 Task: Look for space in Timbaúba, Brazil from 1st July, 2023 to 8th July, 2023 for 2 adults, 1 child in price range Rs.15000 to Rs.20000. Place can be entire place with 1  bedroom having 1 bed and 1 bathroom. Property type can be house, flat, guest house, hotel. Amenities needed are: washing machine. Booking option can be shelf check-in. Required host language is Spanish.
Action: Mouse moved to (527, 75)
Screenshot: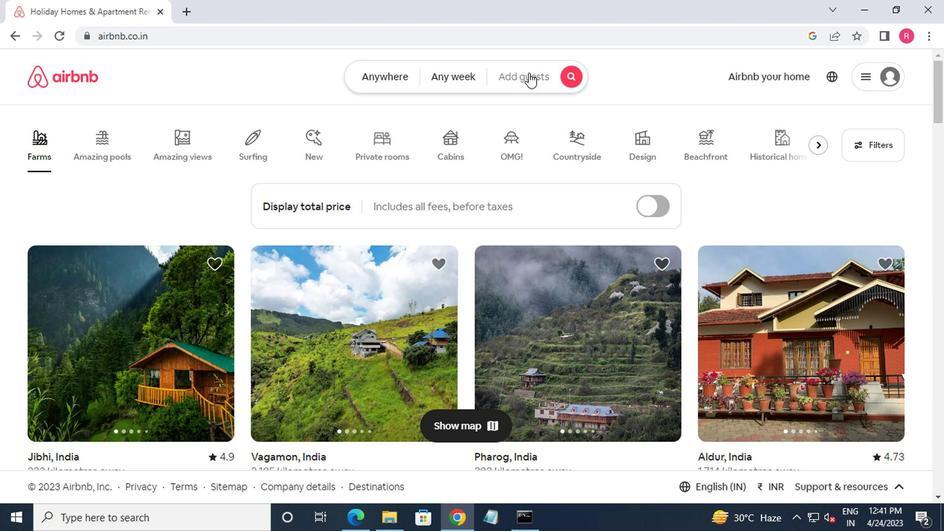 
Action: Mouse pressed left at (527, 75)
Screenshot: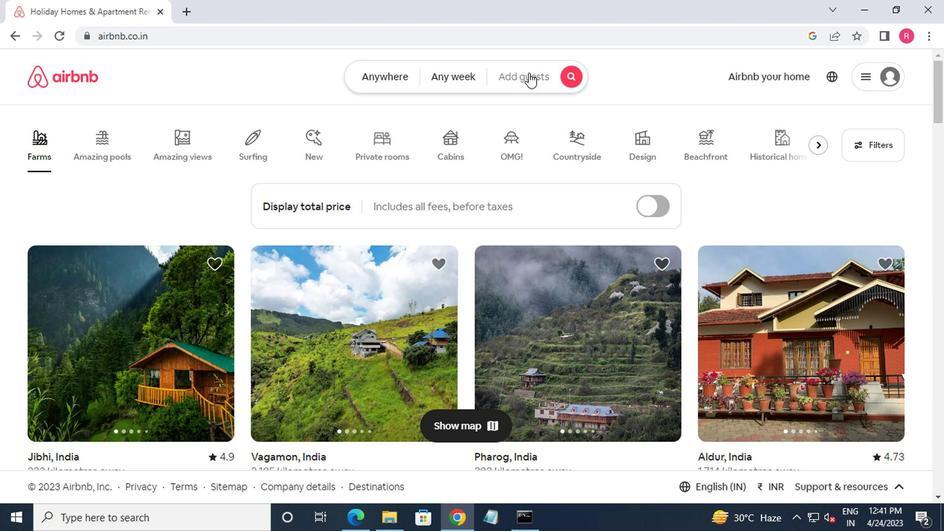 
Action: Mouse moved to (260, 135)
Screenshot: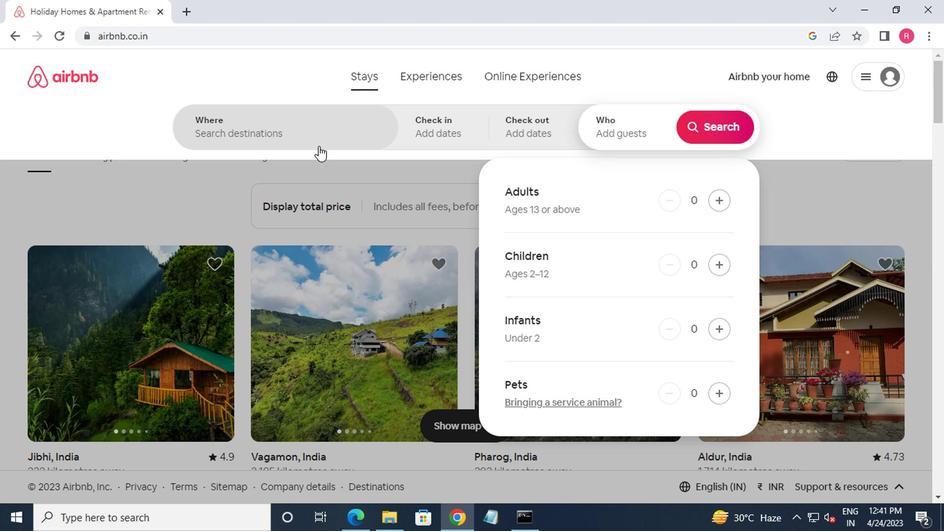 
Action: Mouse pressed left at (260, 135)
Screenshot: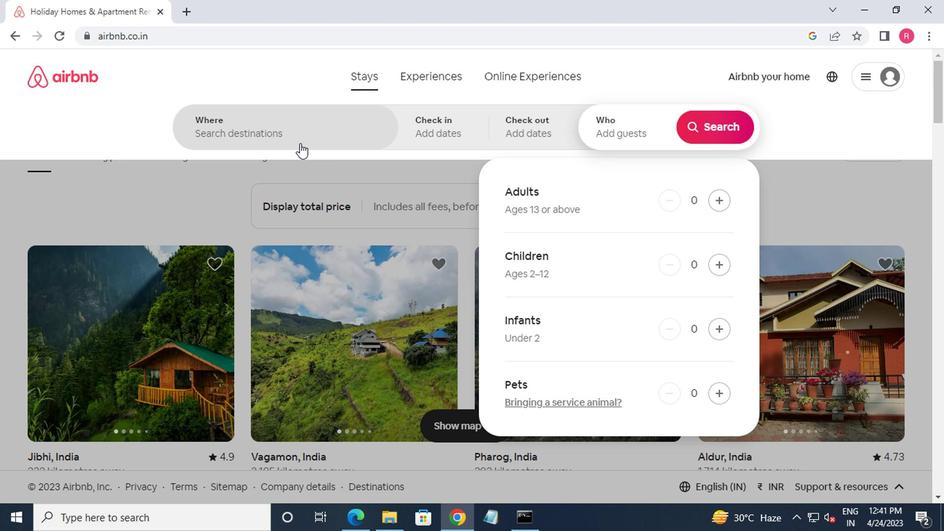 
Action: Mouse moved to (311, 252)
Screenshot: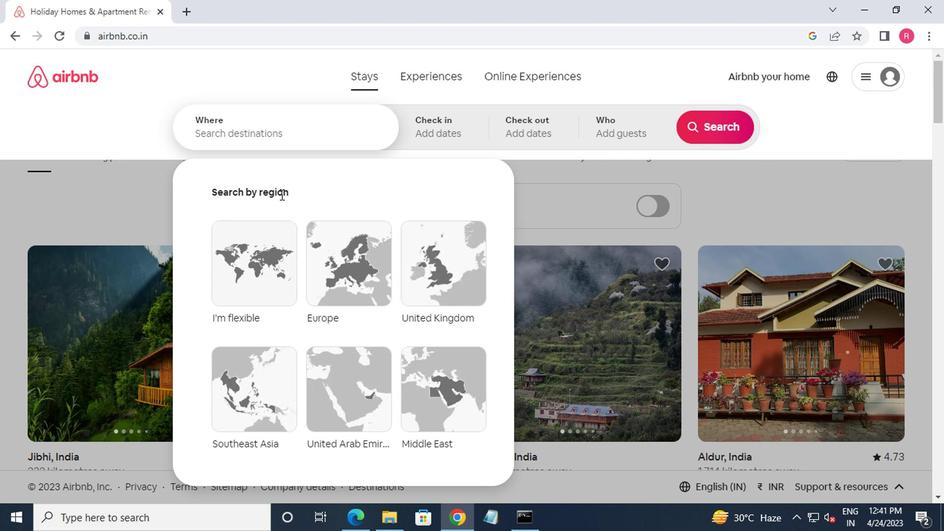 
Action: Key pressed timbaub
Screenshot: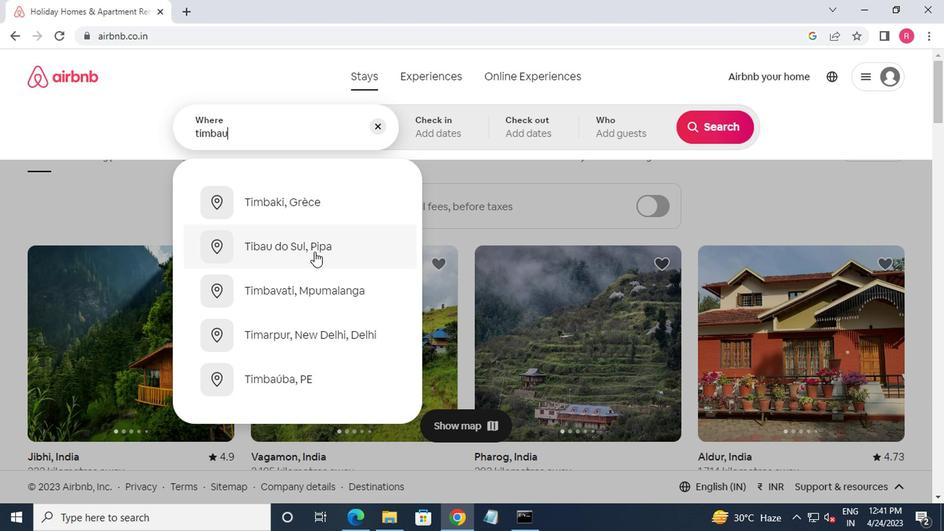 
Action: Mouse moved to (258, 208)
Screenshot: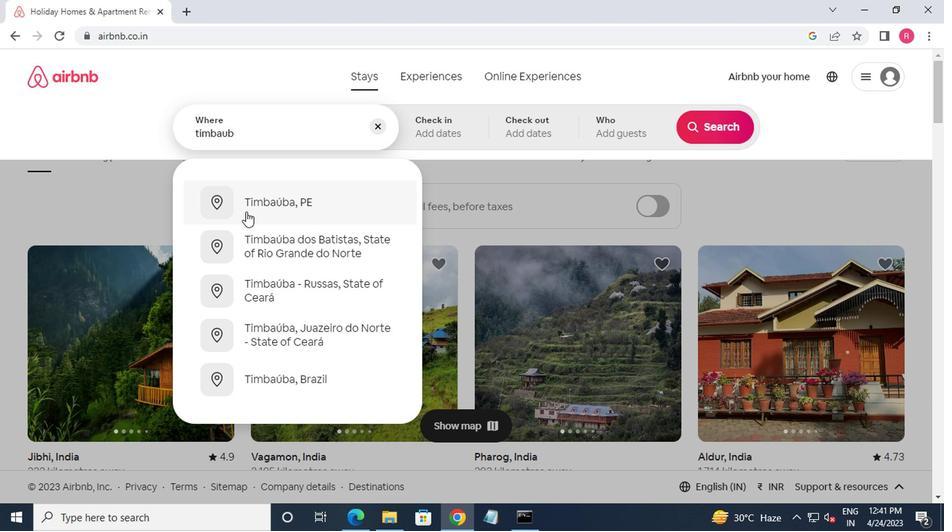 
Action: Mouse pressed left at (258, 208)
Screenshot: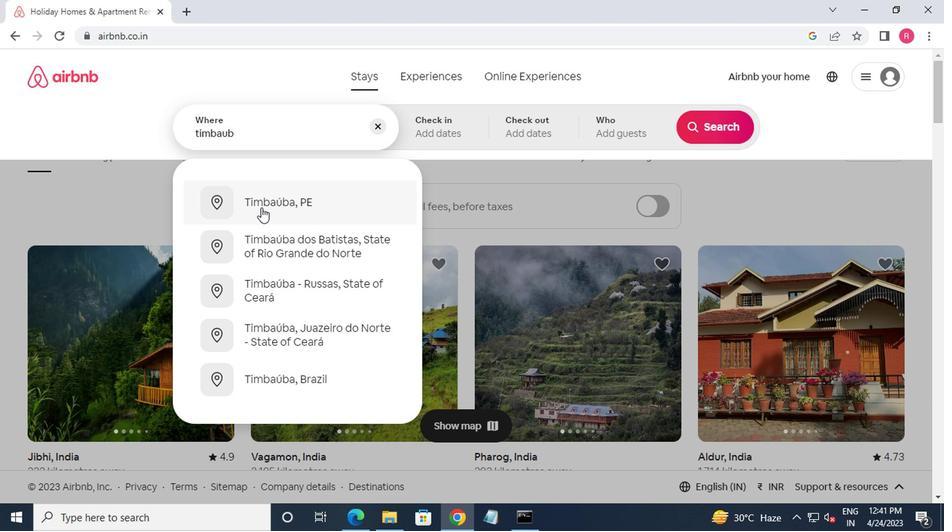 
Action: Mouse moved to (703, 231)
Screenshot: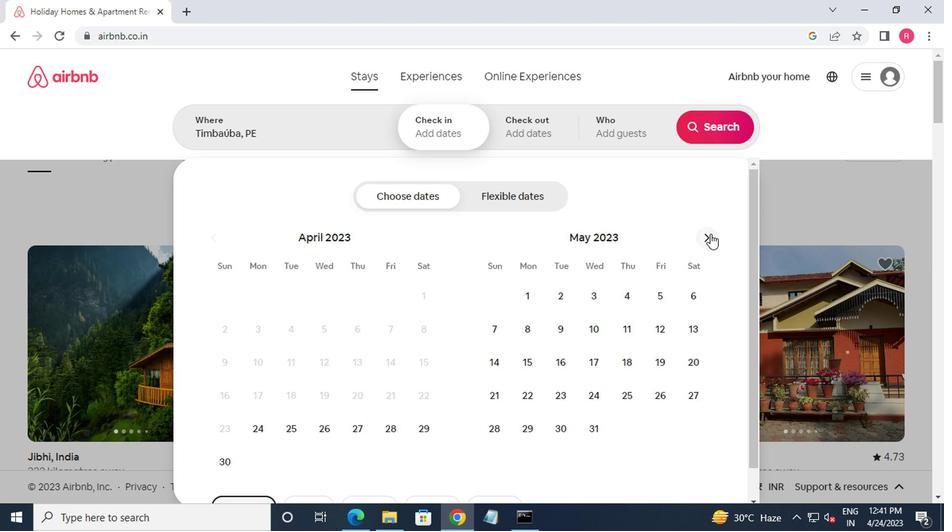 
Action: Mouse pressed left at (703, 231)
Screenshot: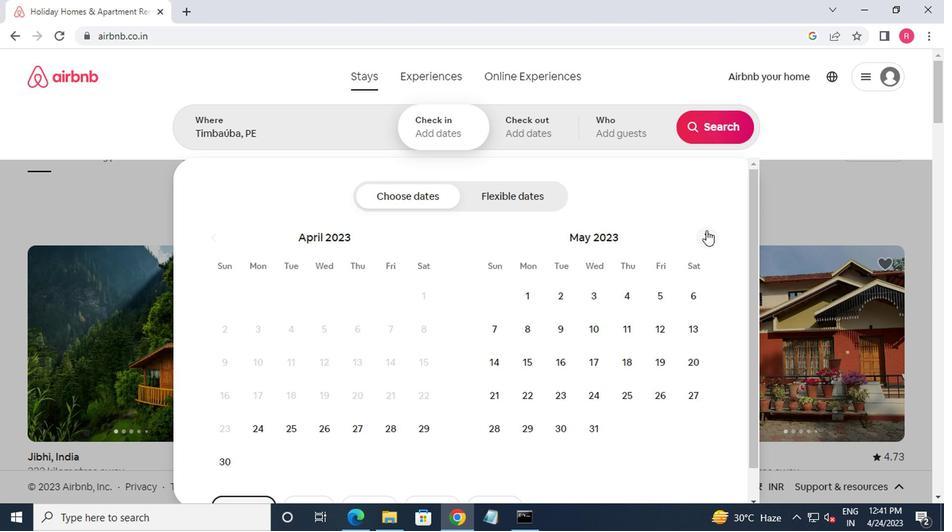 
Action: Mouse moved to (702, 231)
Screenshot: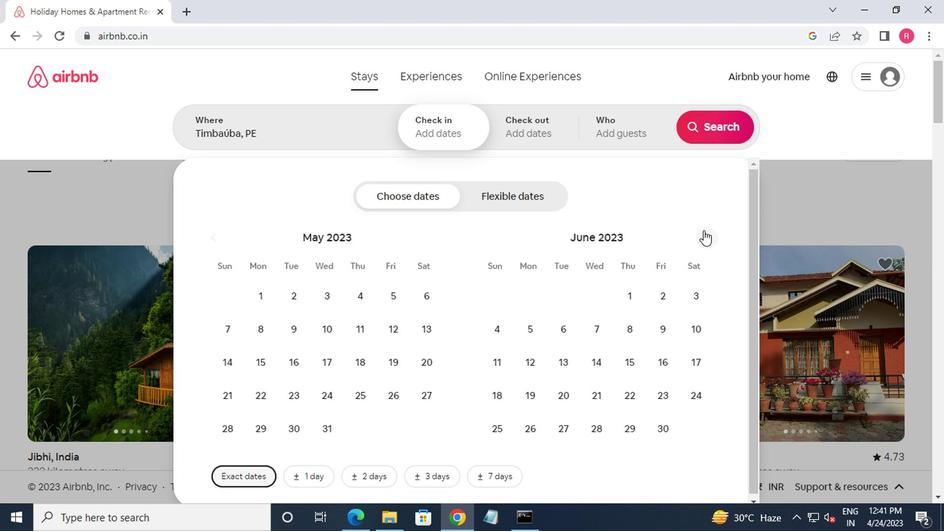 
Action: Mouse pressed left at (702, 231)
Screenshot: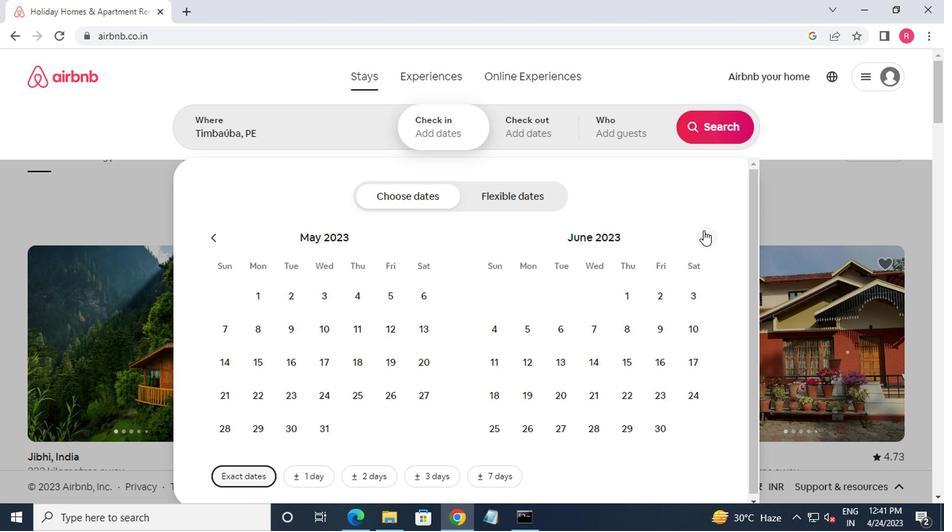 
Action: Mouse moved to (682, 299)
Screenshot: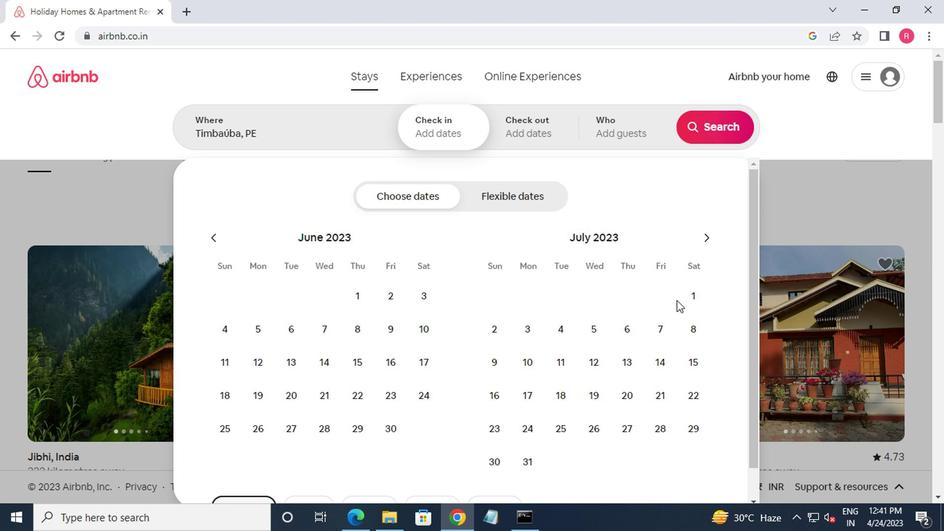 
Action: Mouse pressed left at (682, 299)
Screenshot: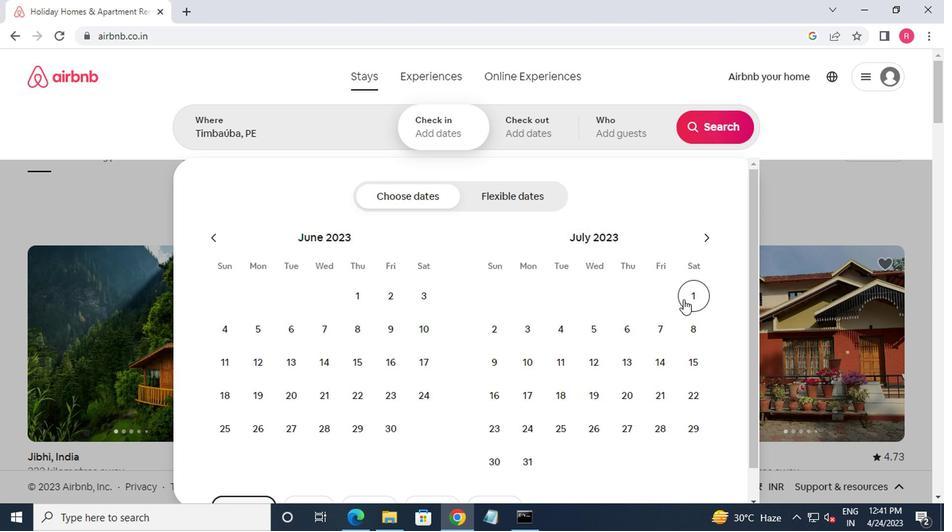 
Action: Mouse moved to (697, 329)
Screenshot: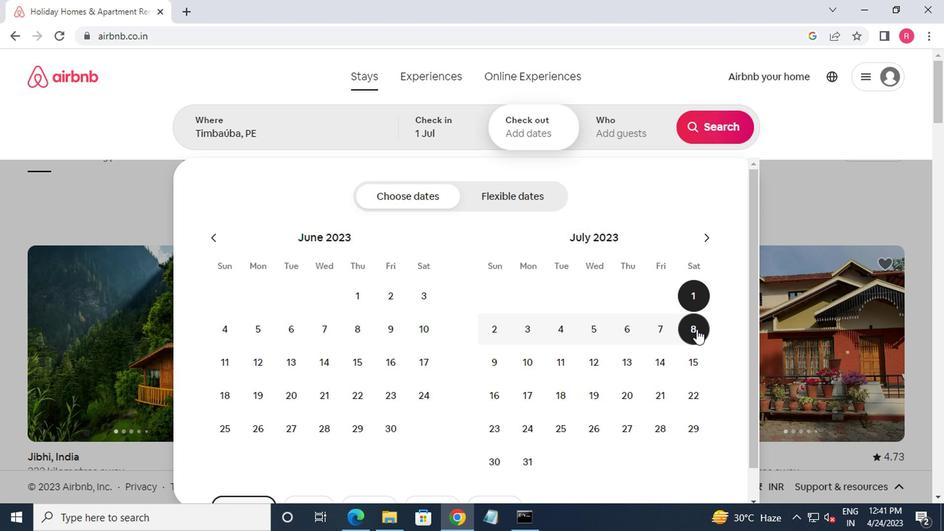 
Action: Mouse pressed left at (697, 329)
Screenshot: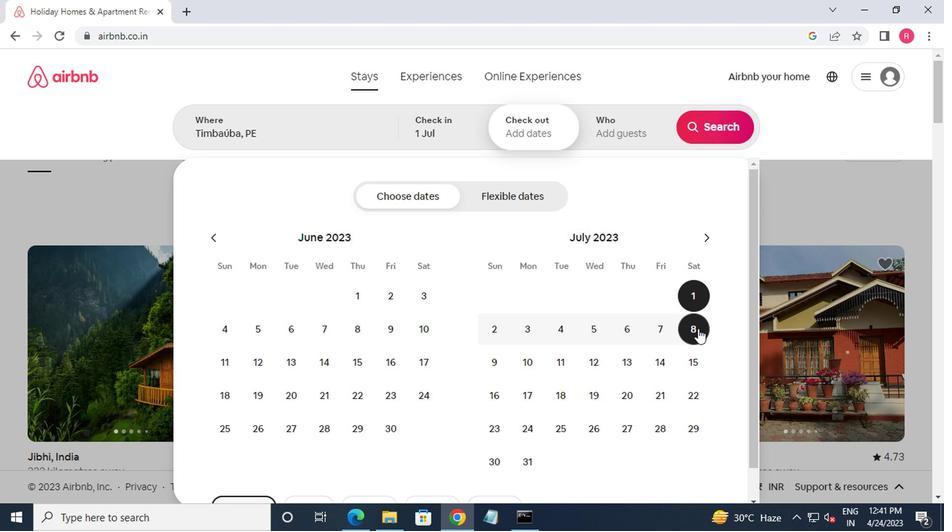 
Action: Mouse moved to (594, 129)
Screenshot: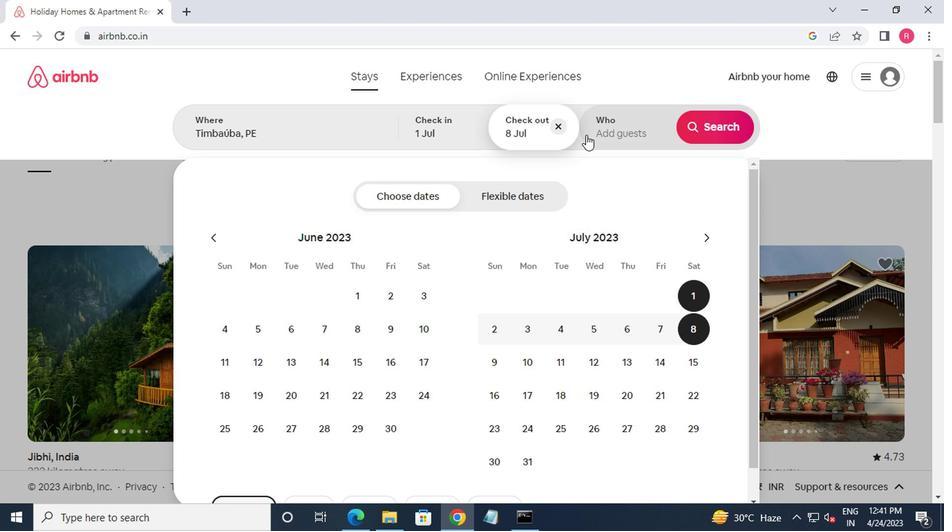 
Action: Mouse pressed left at (594, 129)
Screenshot: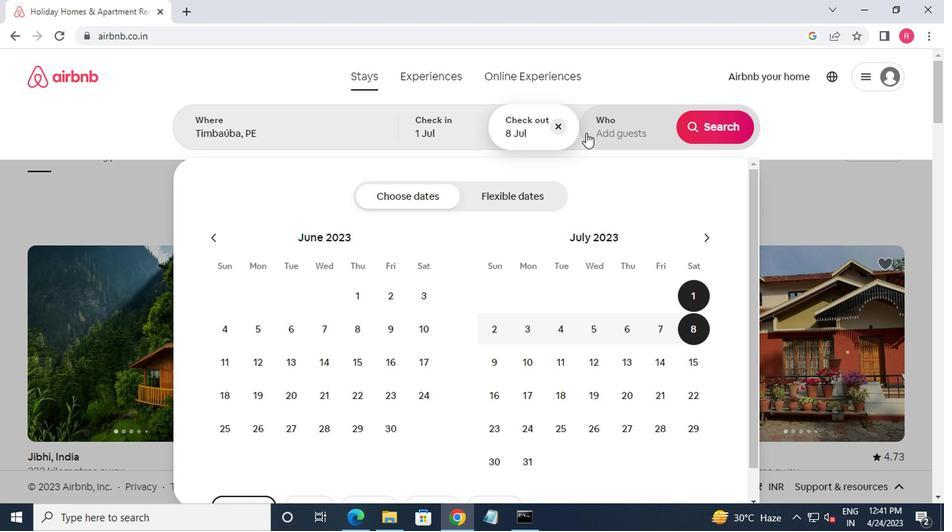
Action: Mouse moved to (709, 201)
Screenshot: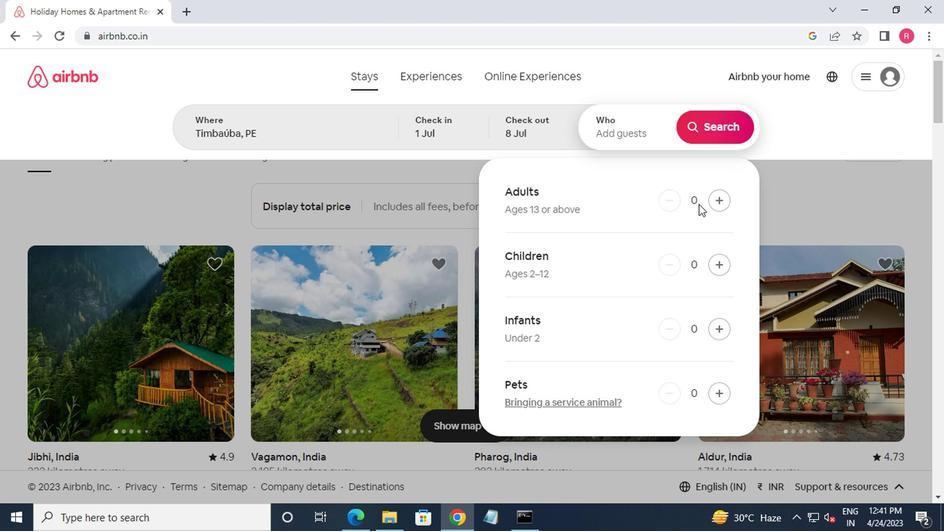 
Action: Mouse pressed left at (709, 201)
Screenshot: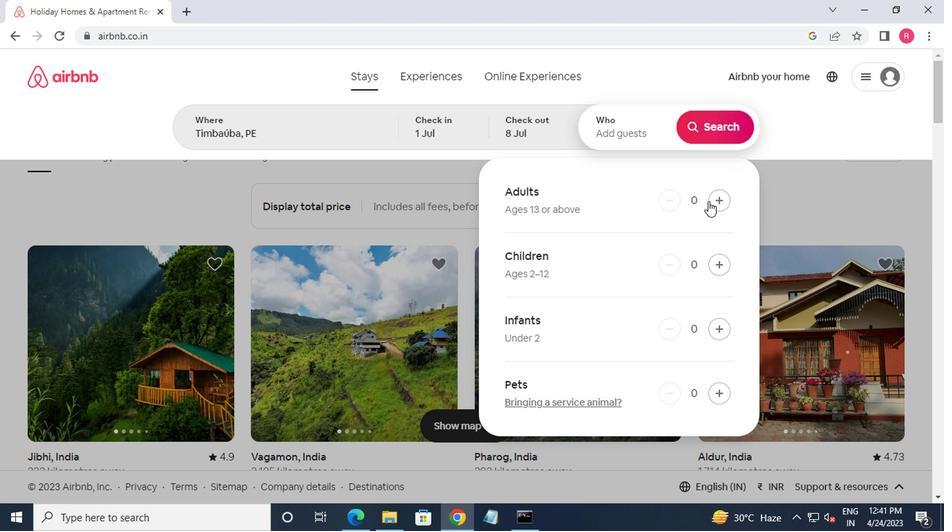 
Action: Mouse moved to (710, 200)
Screenshot: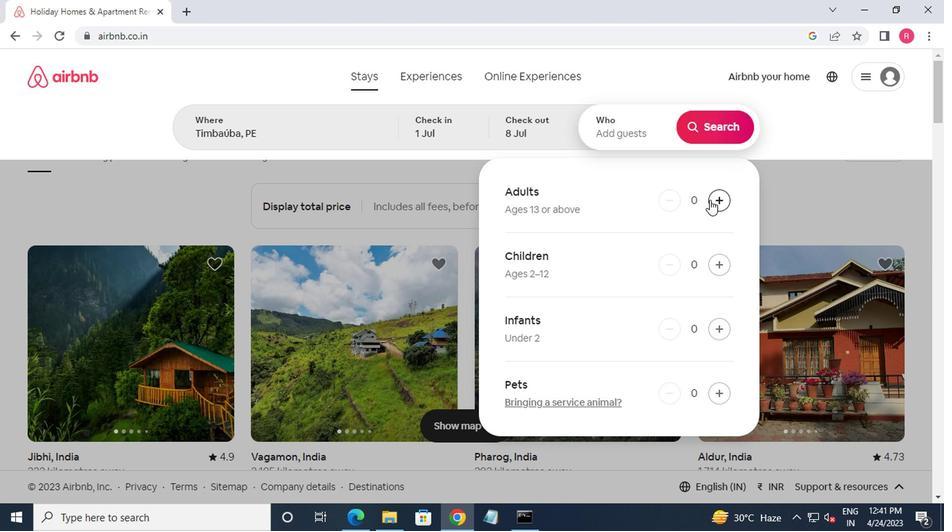 
Action: Mouse pressed left at (710, 200)
Screenshot: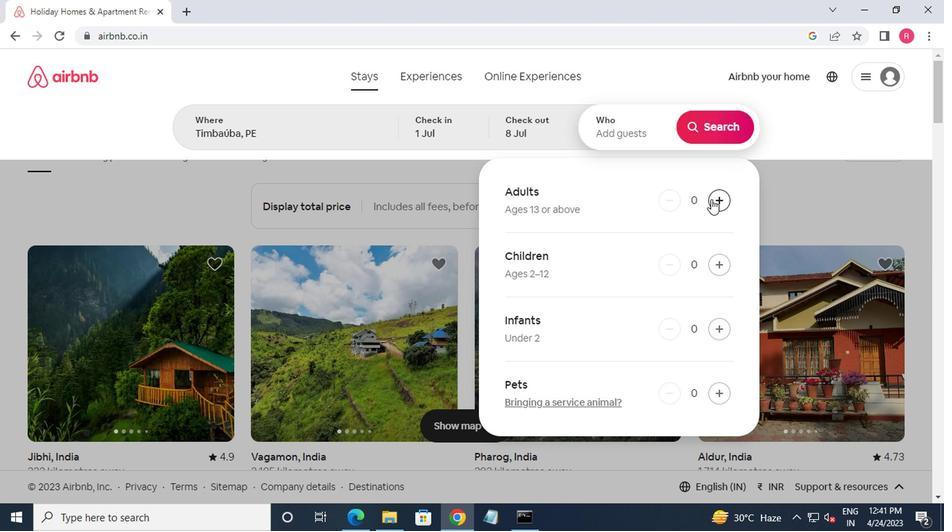 
Action: Mouse moved to (721, 256)
Screenshot: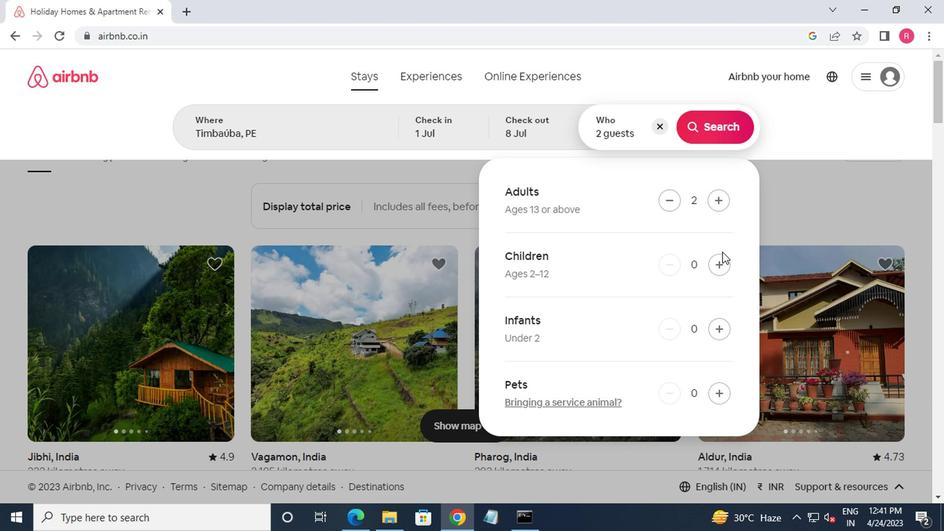 
Action: Mouse pressed left at (721, 256)
Screenshot: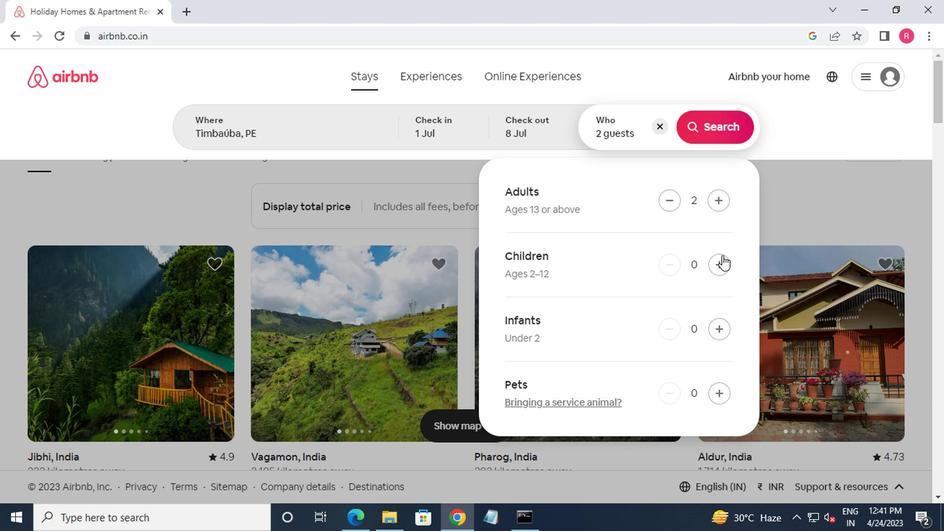 
Action: Mouse moved to (704, 122)
Screenshot: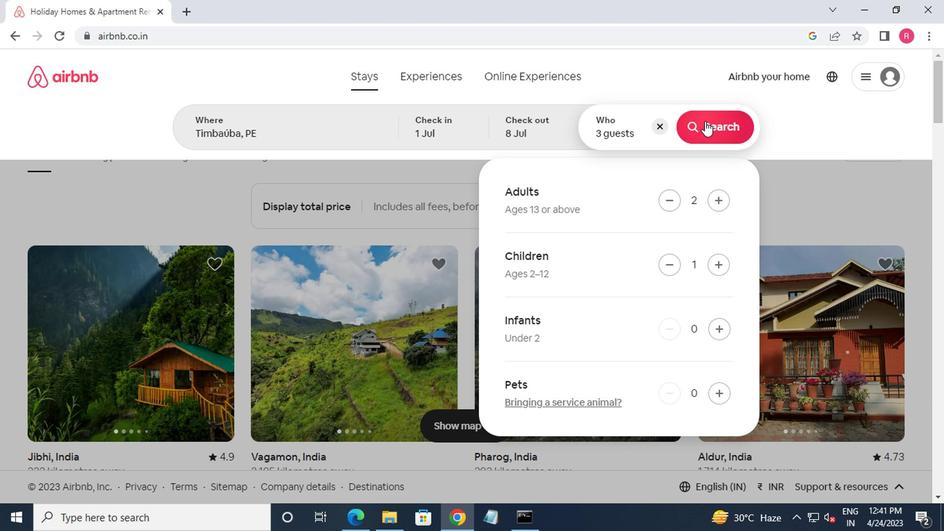 
Action: Mouse pressed left at (704, 122)
Screenshot: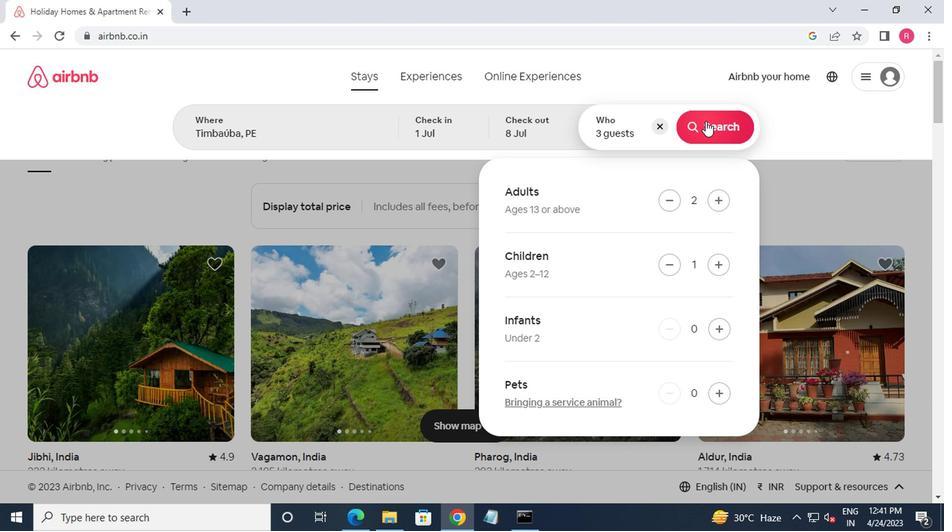
Action: Mouse moved to (871, 137)
Screenshot: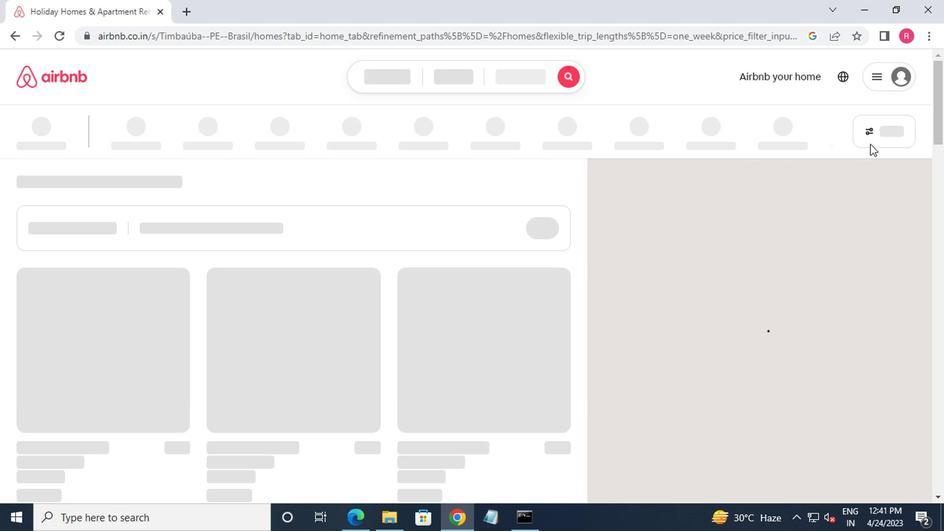 
Action: Mouse pressed left at (871, 137)
Screenshot: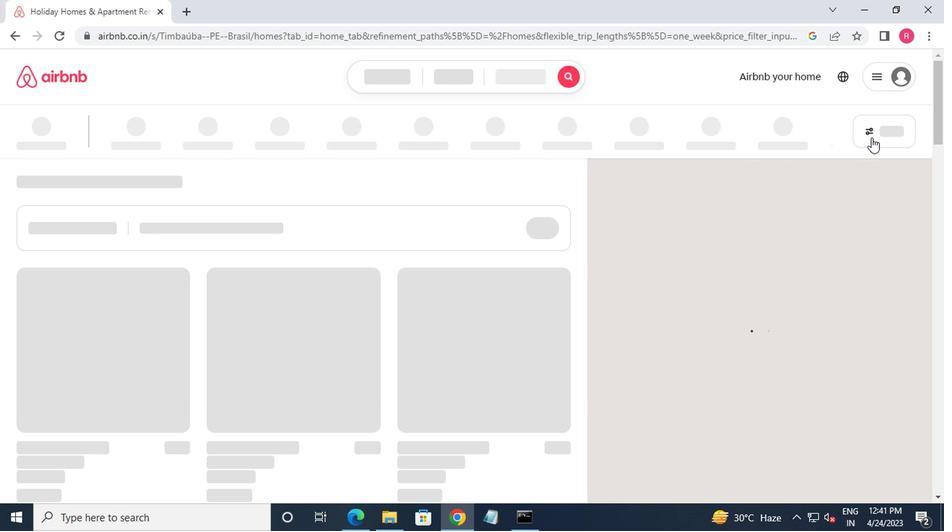 
Action: Mouse moved to (310, 308)
Screenshot: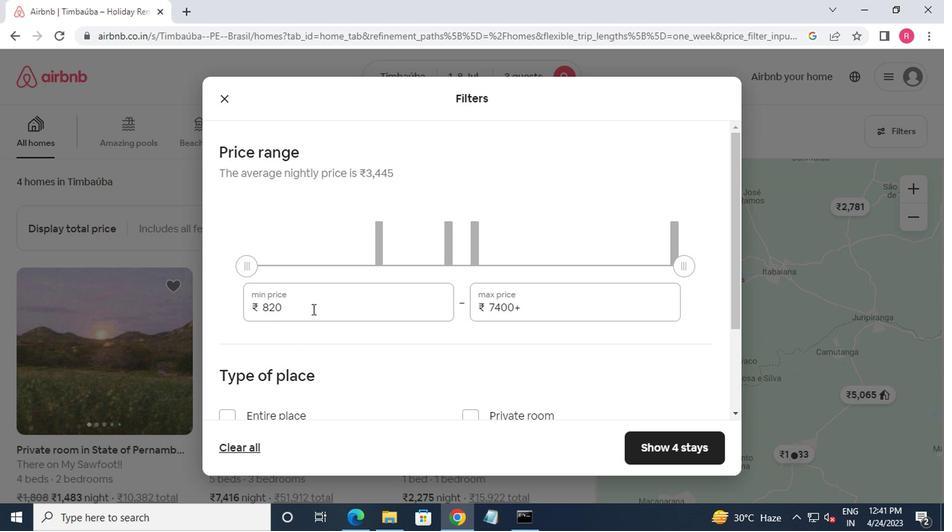 
Action: Mouse pressed left at (310, 308)
Screenshot: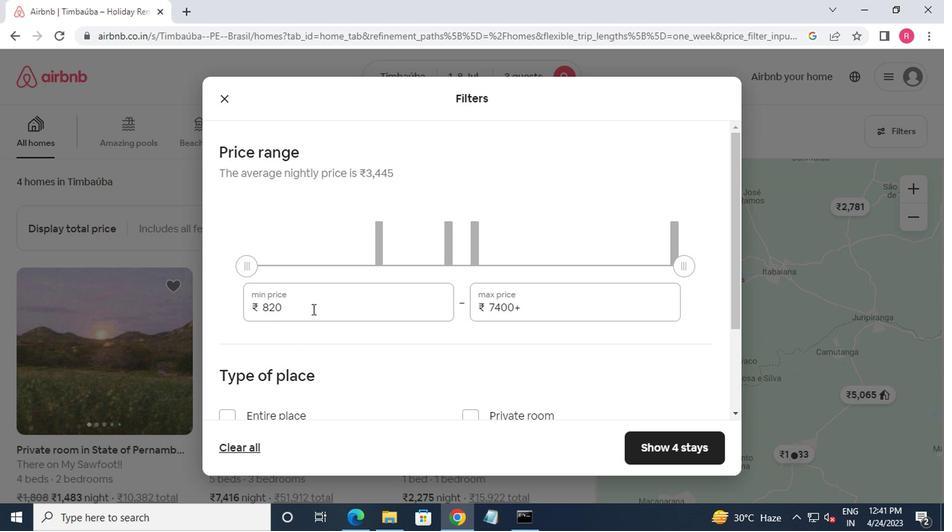 
Action: Mouse moved to (339, 339)
Screenshot: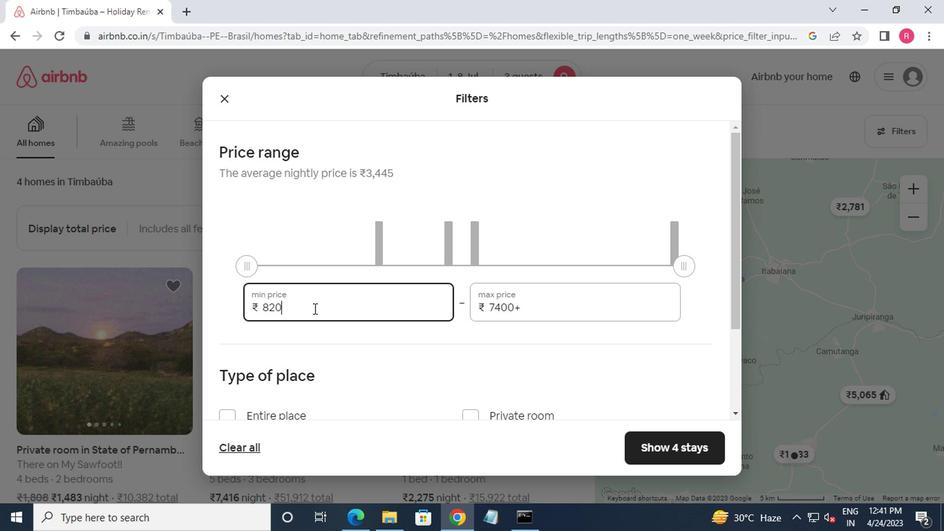 
Action: Key pressed <Key.backspace><Key.backspace><Key.backspace><Key.backspace>15000<Key.tab>2000<Key.backspace><Key.backspace><Key.backspace><Key.backspace><Key.backspace><Key.backspace>20000
Screenshot: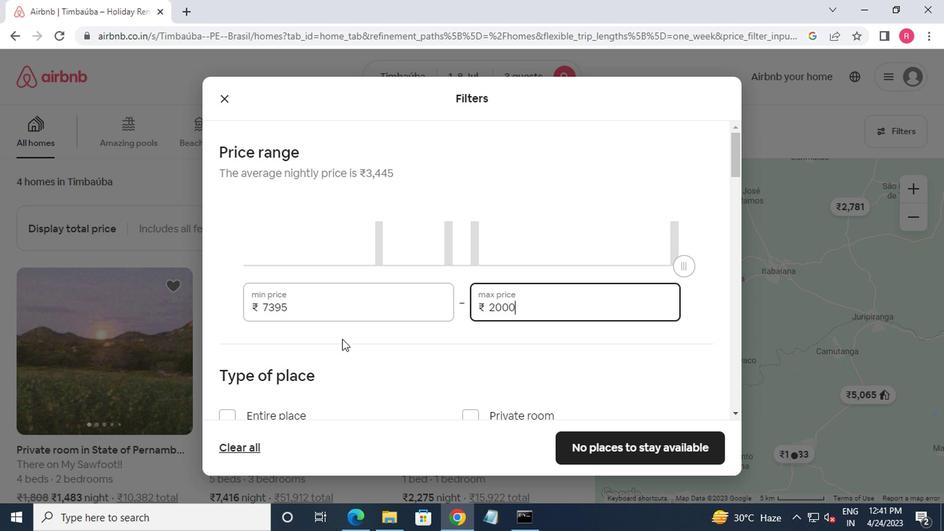 
Action: Mouse moved to (314, 306)
Screenshot: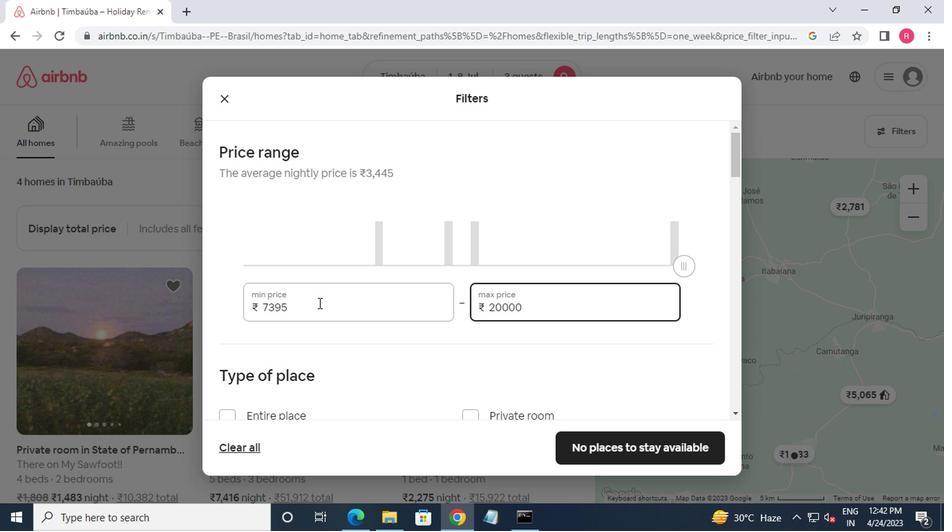 
Action: Mouse pressed left at (314, 306)
Screenshot: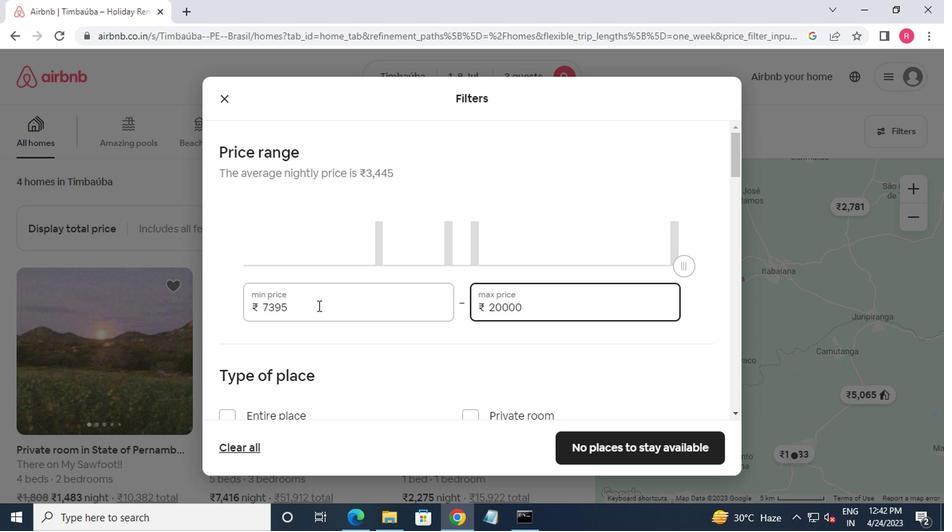 
Action: Key pressed <Key.backspace><Key.backspace><Key.backspace><Key.backspace>15000
Screenshot: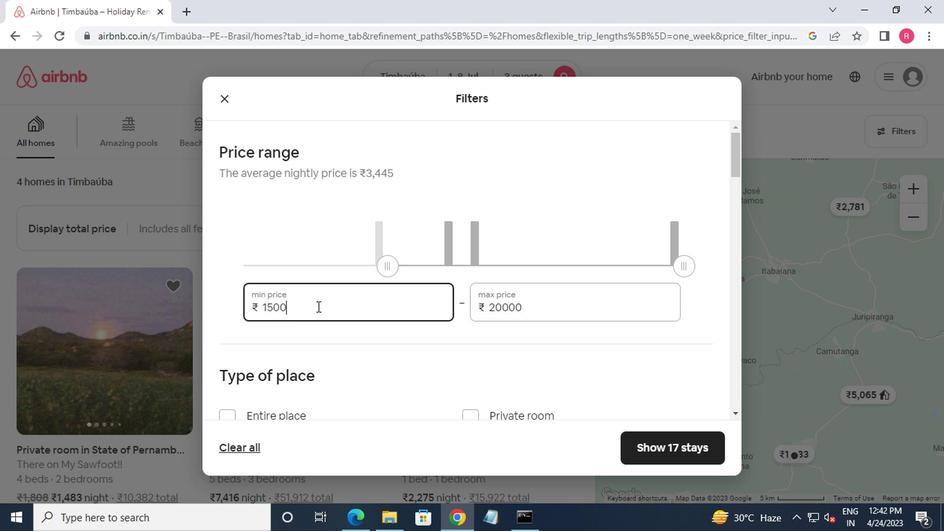 
Action: Mouse moved to (348, 372)
Screenshot: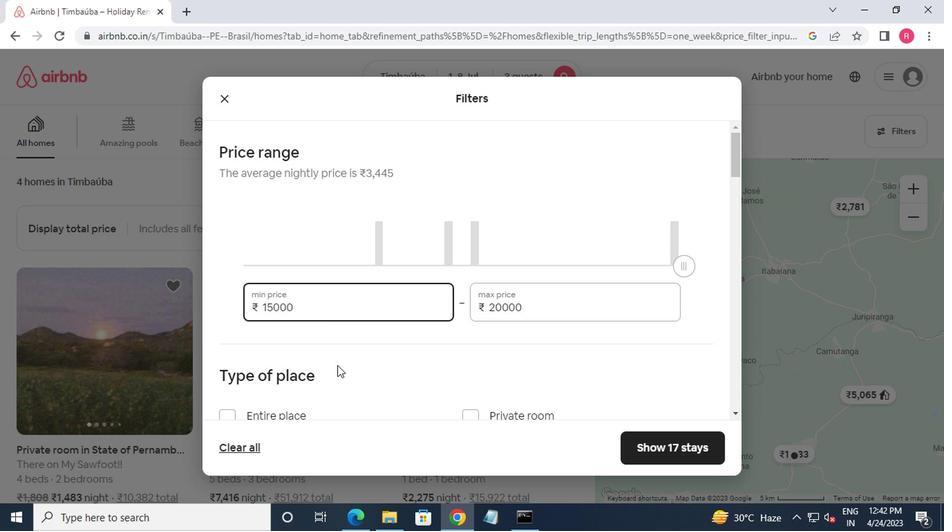 
Action: Mouse scrolled (348, 372) with delta (0, 0)
Screenshot: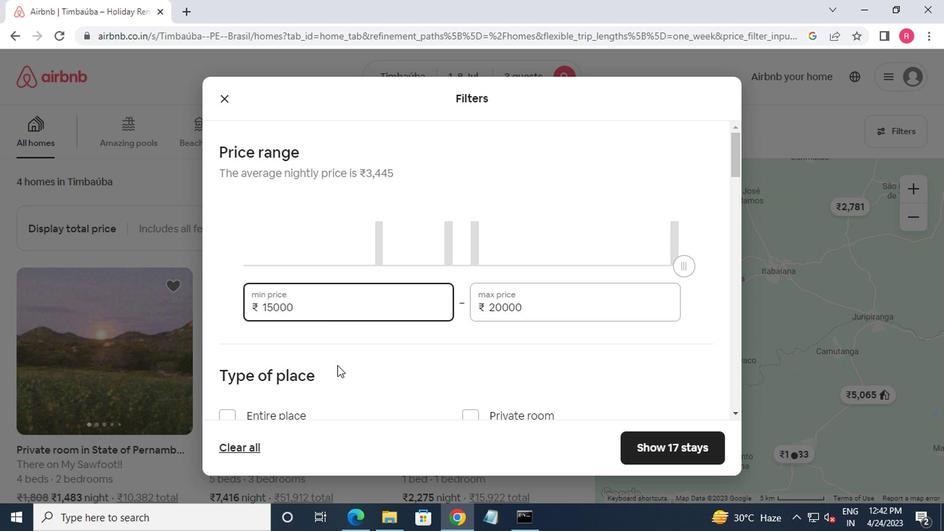 
Action: Mouse moved to (229, 355)
Screenshot: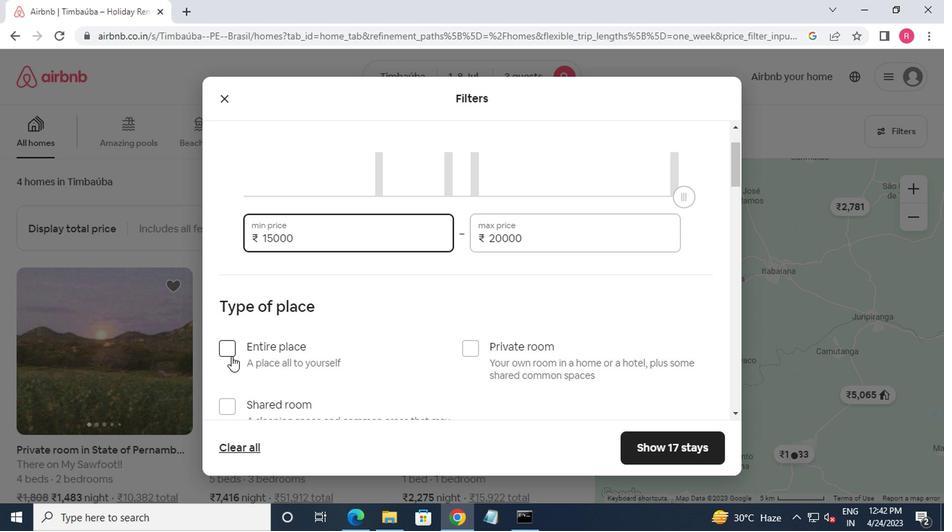 
Action: Mouse pressed left at (229, 355)
Screenshot: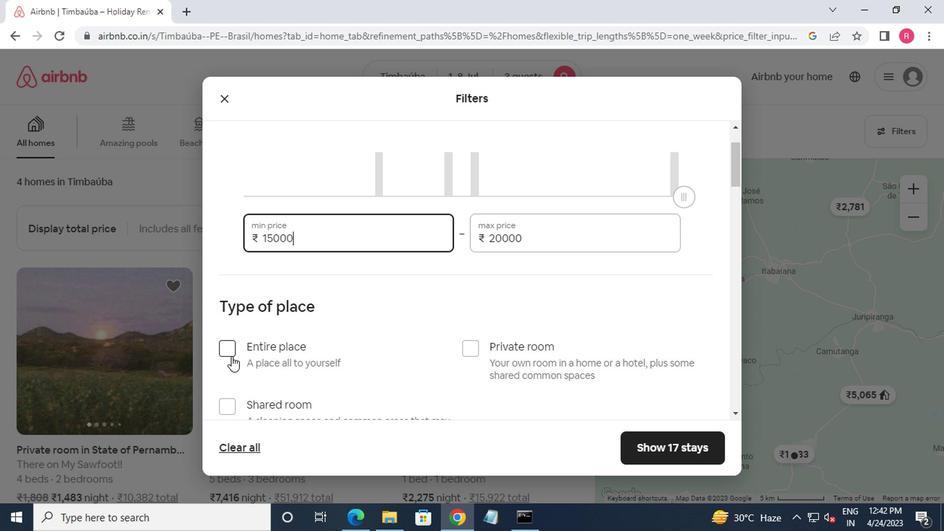 
Action: Mouse moved to (305, 363)
Screenshot: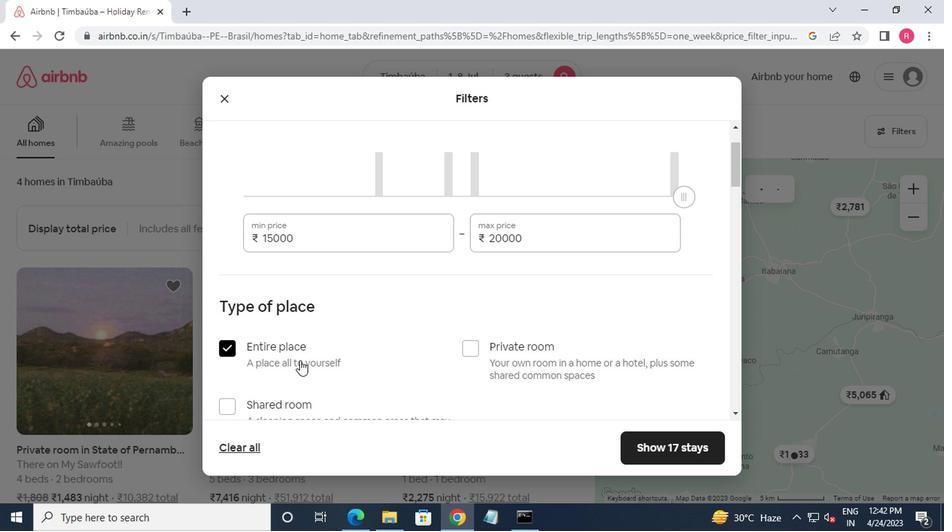 
Action: Mouse scrolled (305, 362) with delta (0, 0)
Screenshot: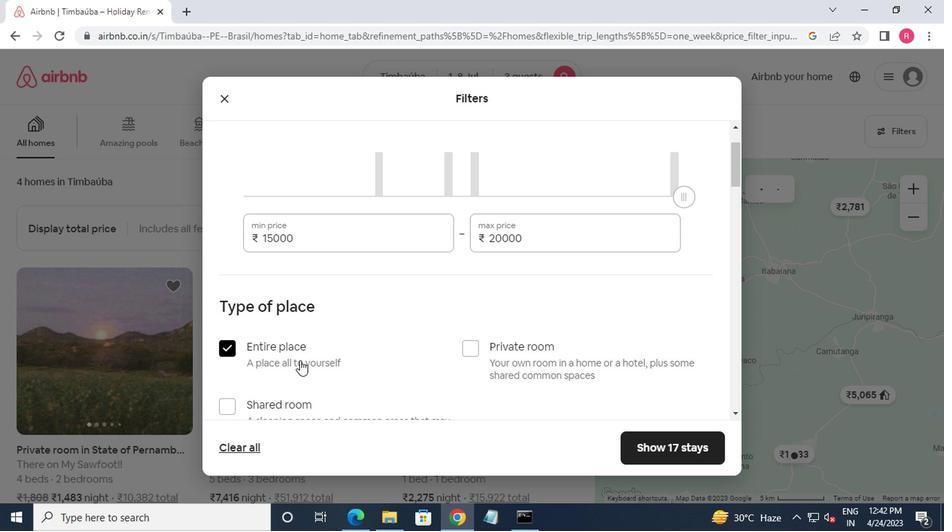 
Action: Mouse moved to (328, 375)
Screenshot: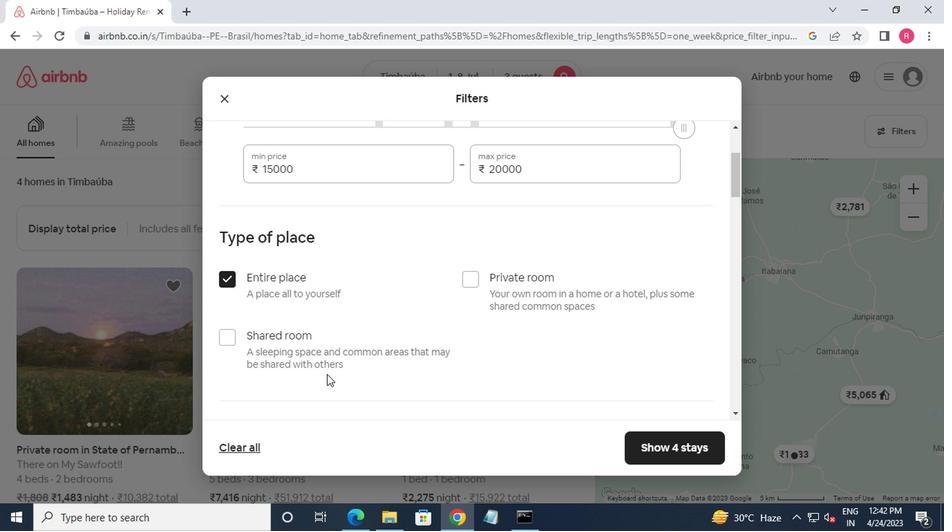 
Action: Mouse scrolled (328, 374) with delta (0, 0)
Screenshot: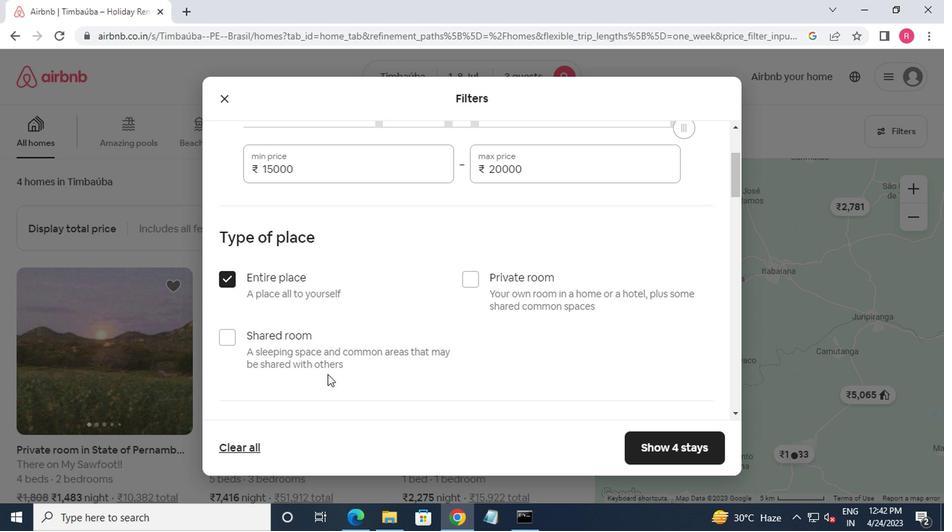 
Action: Mouse moved to (329, 375)
Screenshot: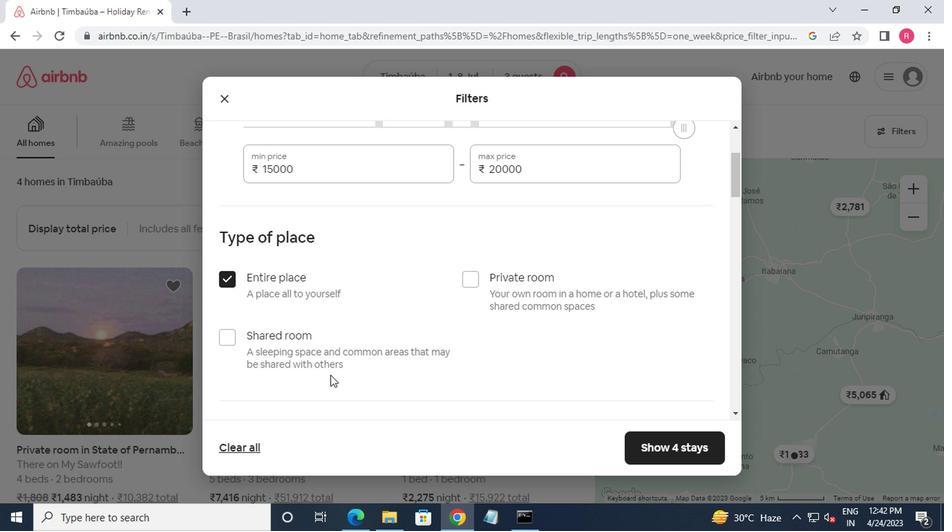 
Action: Mouse scrolled (329, 374) with delta (0, 0)
Screenshot: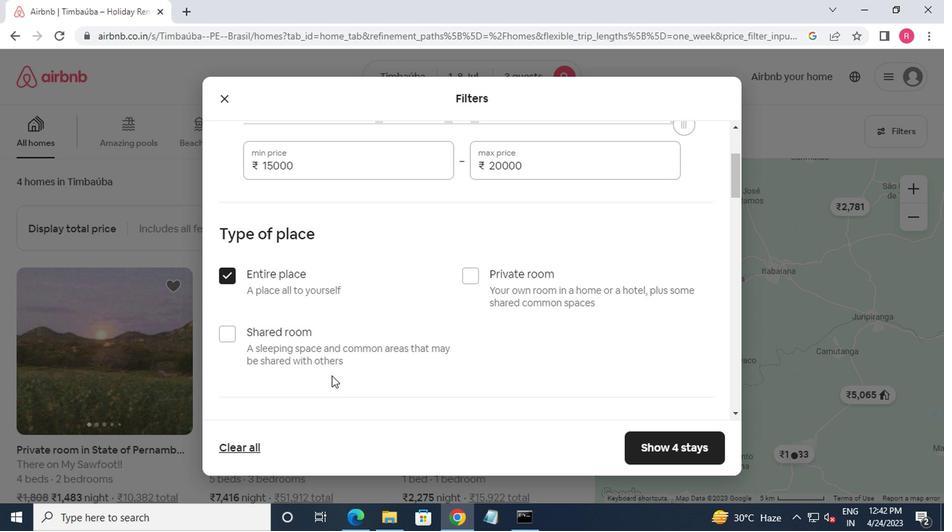 
Action: Mouse moved to (330, 372)
Screenshot: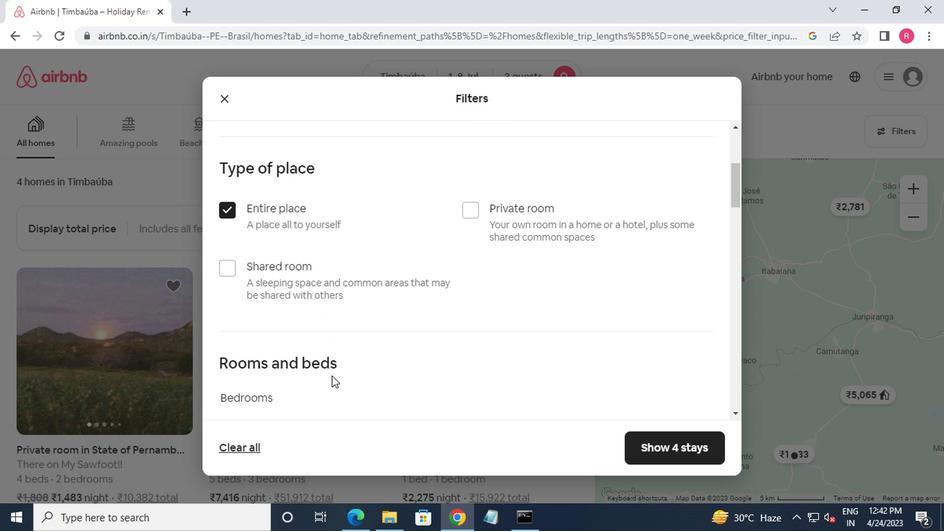 
Action: Mouse scrolled (330, 372) with delta (0, 0)
Screenshot: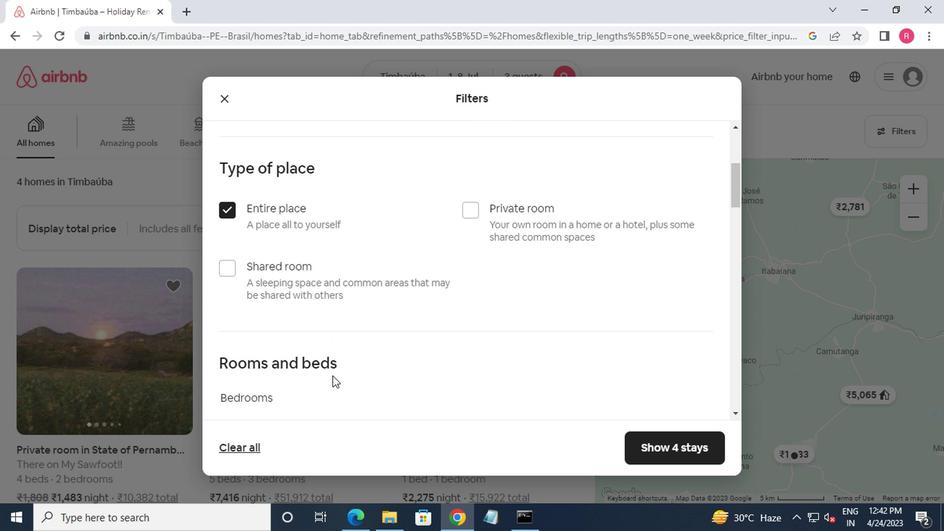 
Action: Mouse moved to (298, 306)
Screenshot: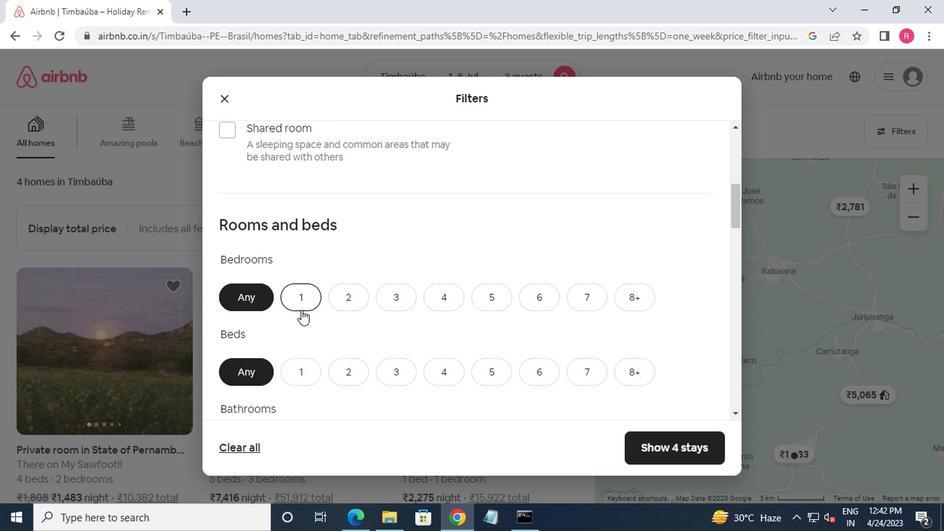 
Action: Mouse pressed left at (298, 306)
Screenshot: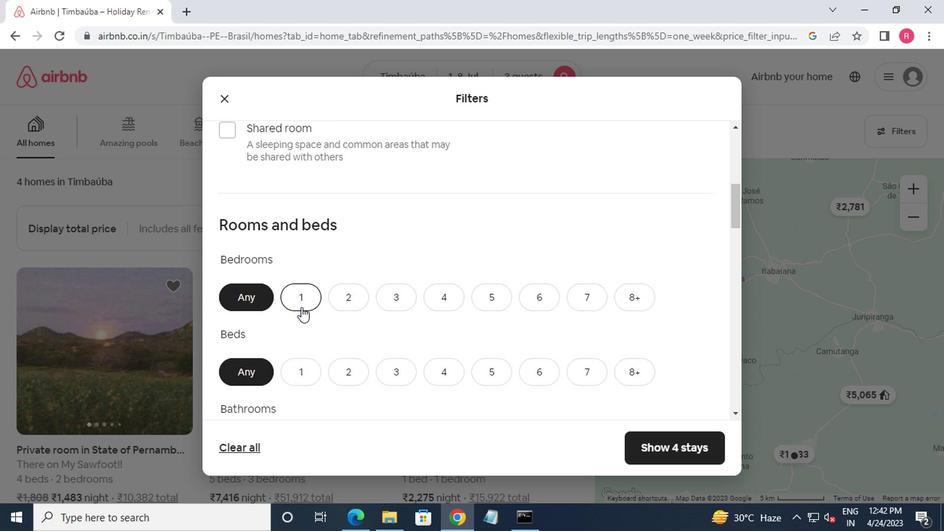 
Action: Mouse moved to (309, 372)
Screenshot: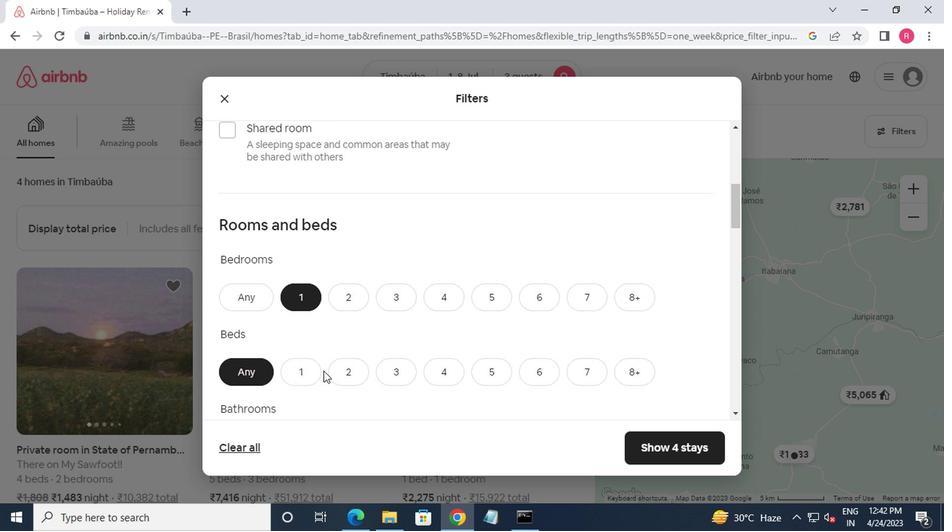 
Action: Mouse pressed left at (309, 372)
Screenshot: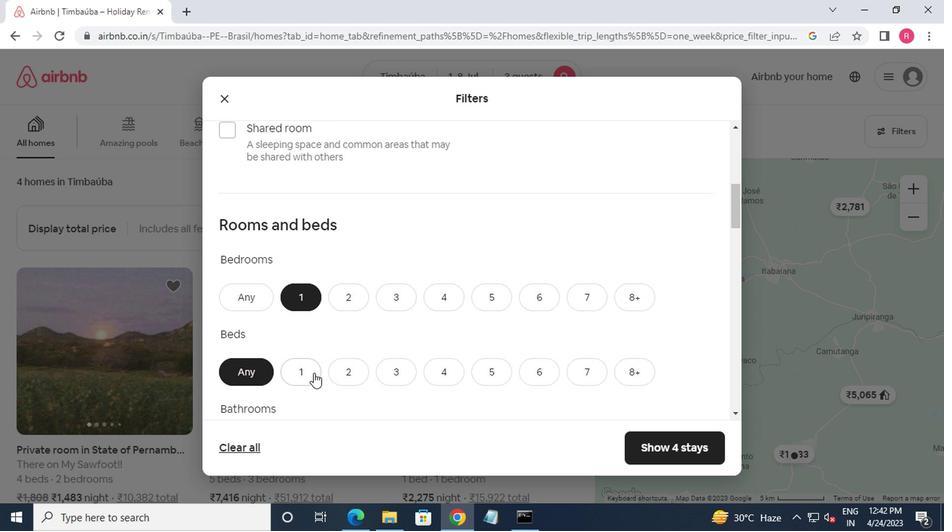 
Action: Mouse moved to (322, 371)
Screenshot: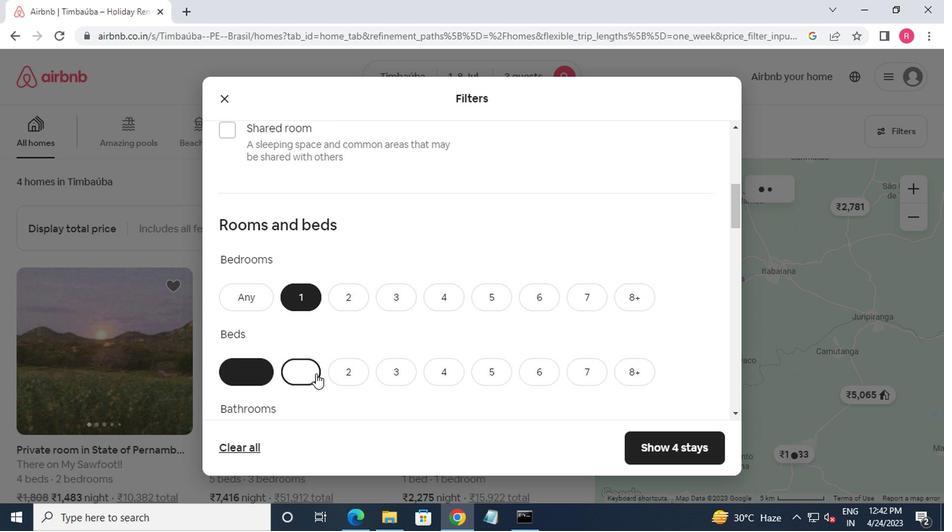 
Action: Mouse scrolled (322, 370) with delta (0, 0)
Screenshot: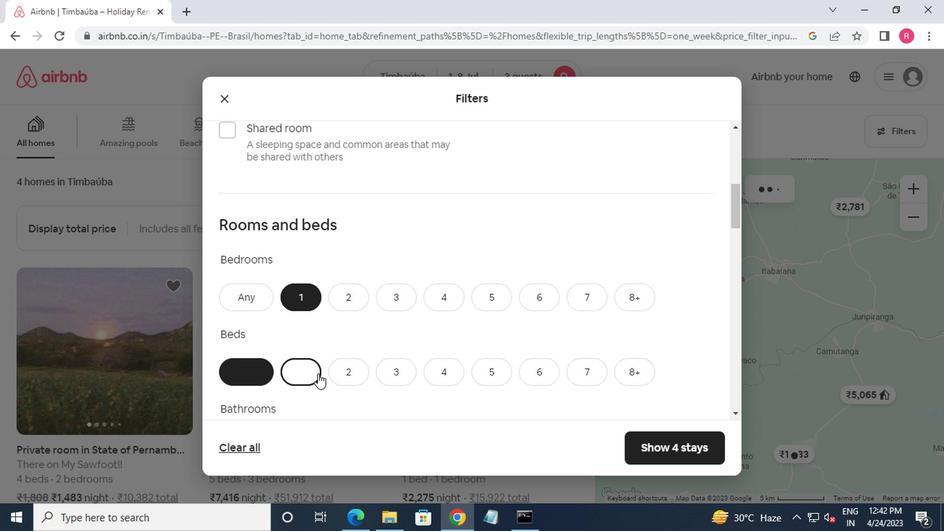 
Action: Mouse moved to (324, 371)
Screenshot: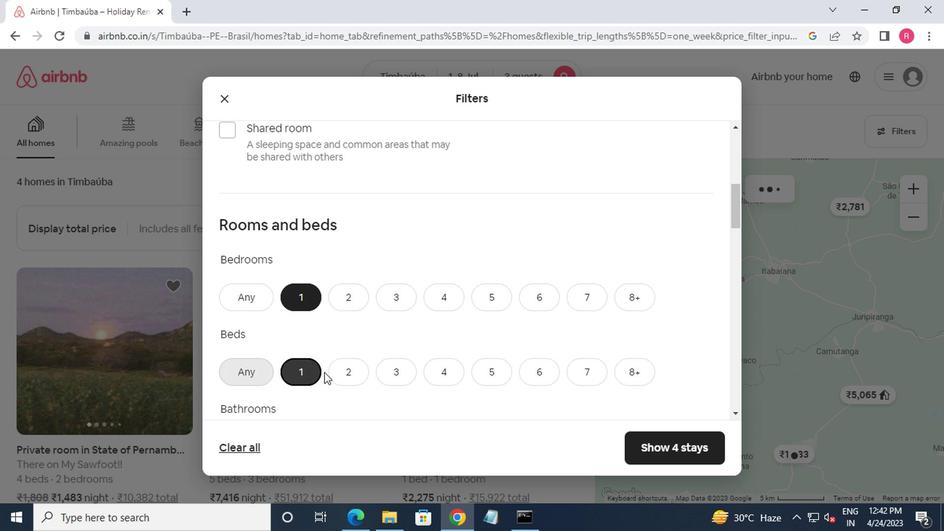 
Action: Mouse scrolled (324, 370) with delta (0, 0)
Screenshot: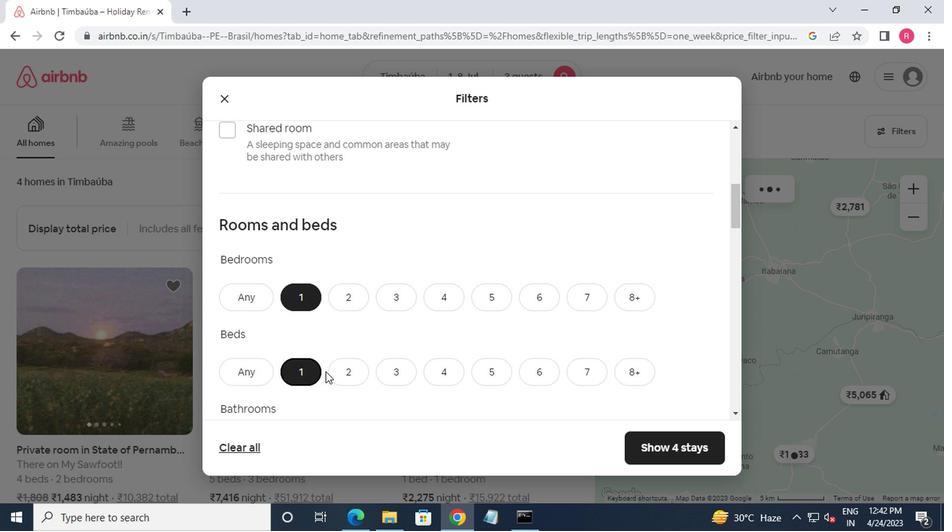 
Action: Mouse moved to (328, 376)
Screenshot: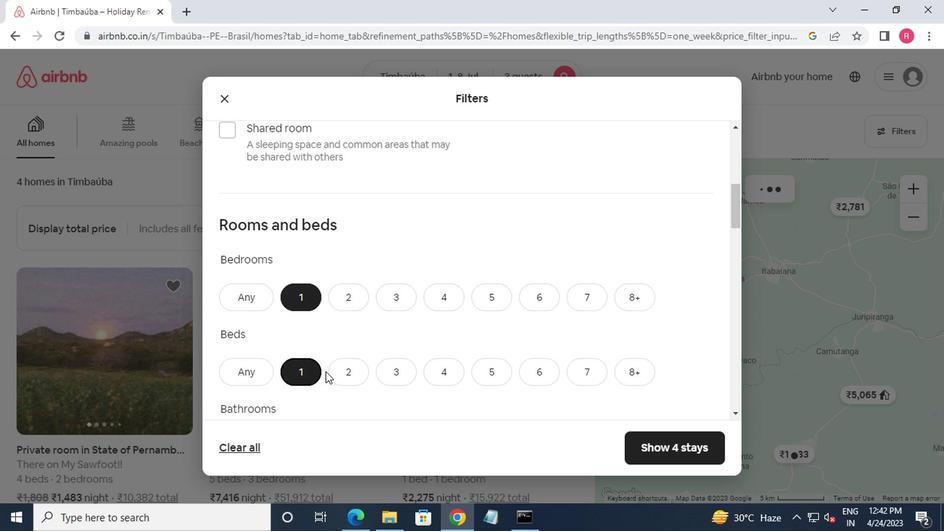 
Action: Mouse scrolled (328, 375) with delta (0, 0)
Screenshot: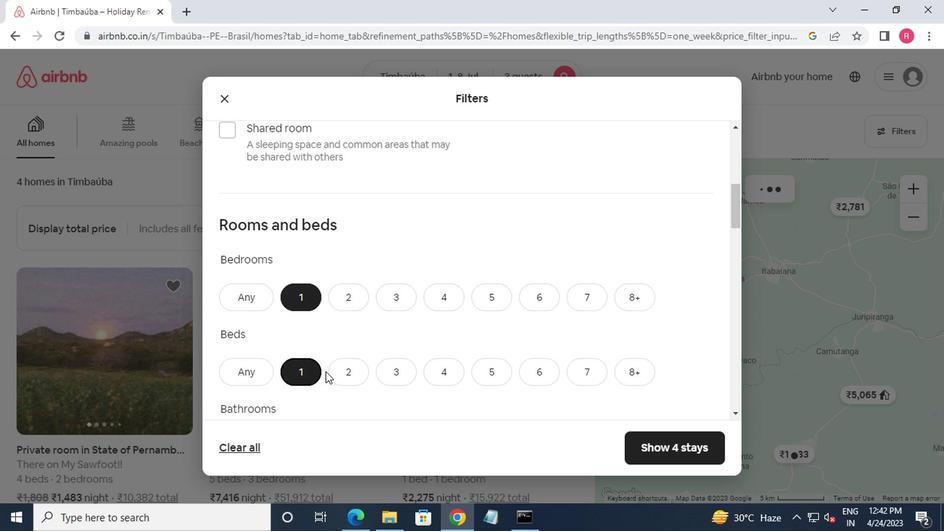 
Action: Mouse moved to (294, 243)
Screenshot: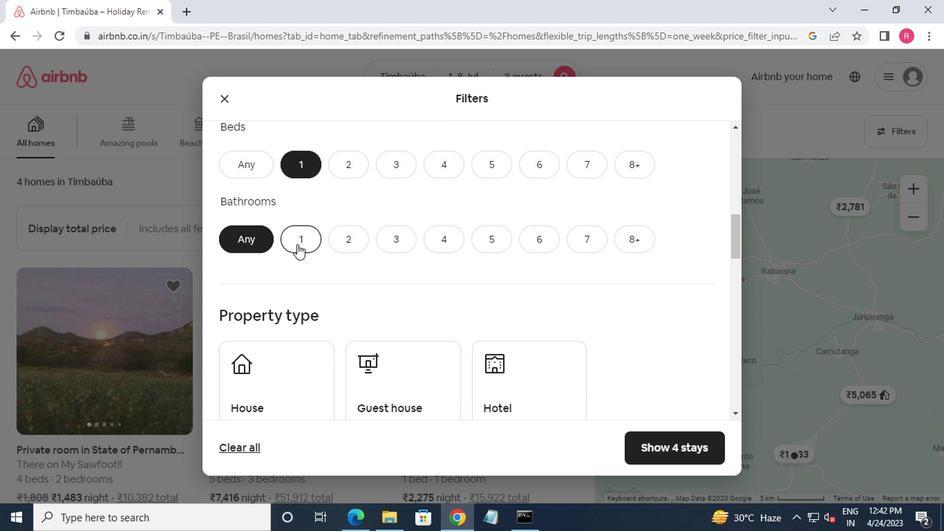 
Action: Mouse pressed left at (294, 243)
Screenshot: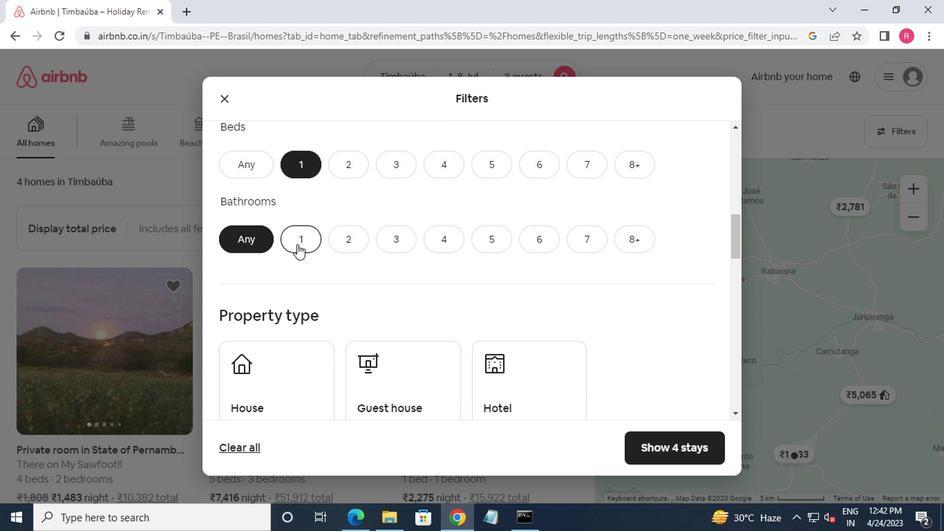 
Action: Mouse moved to (295, 242)
Screenshot: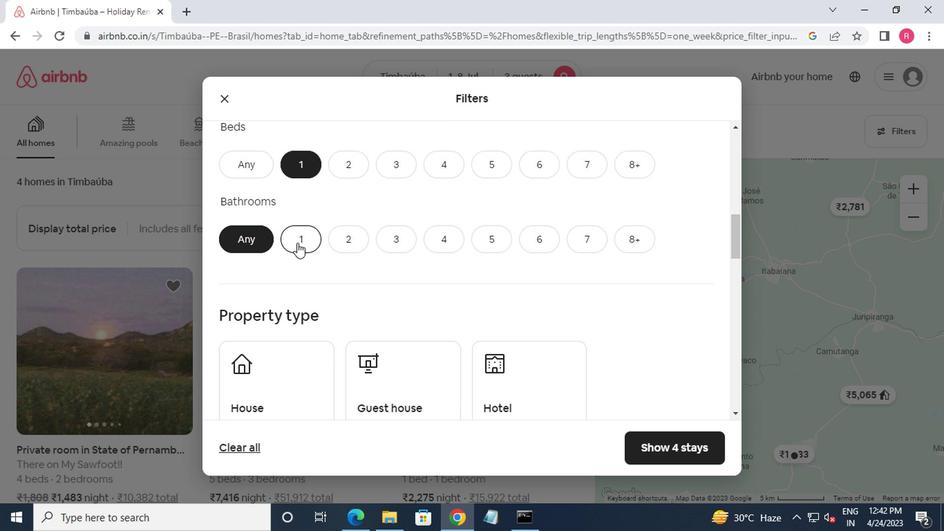 
Action: Mouse scrolled (295, 242) with delta (0, 0)
Screenshot: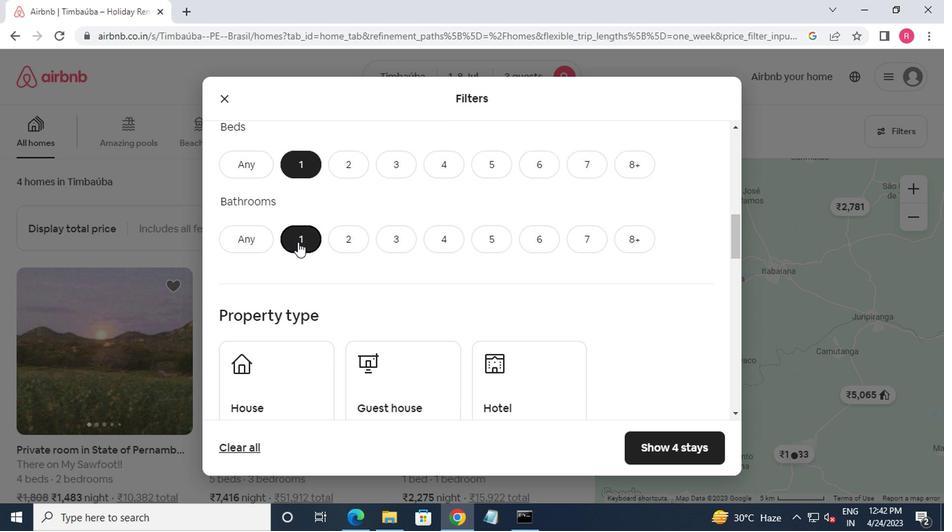
Action: Mouse scrolled (295, 242) with delta (0, 0)
Screenshot: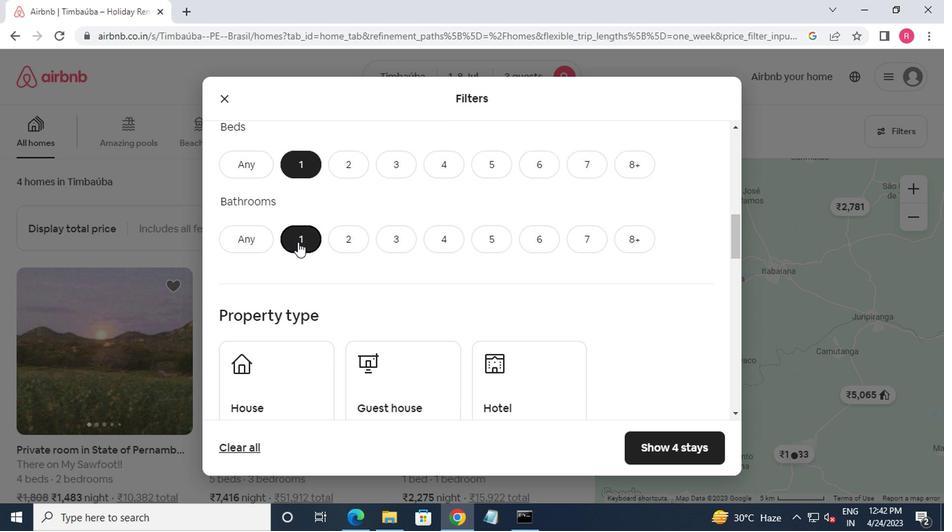 
Action: Mouse moved to (296, 242)
Screenshot: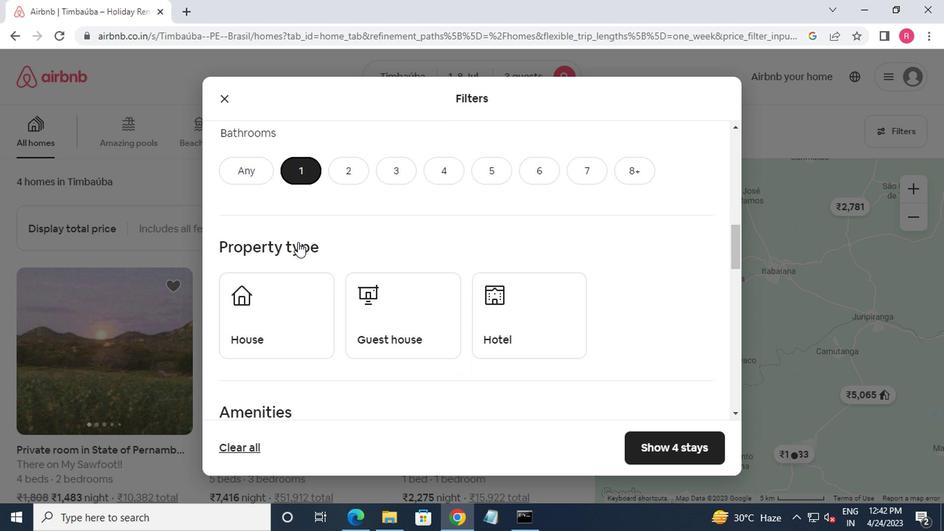 
Action: Mouse scrolled (296, 242) with delta (0, 0)
Screenshot: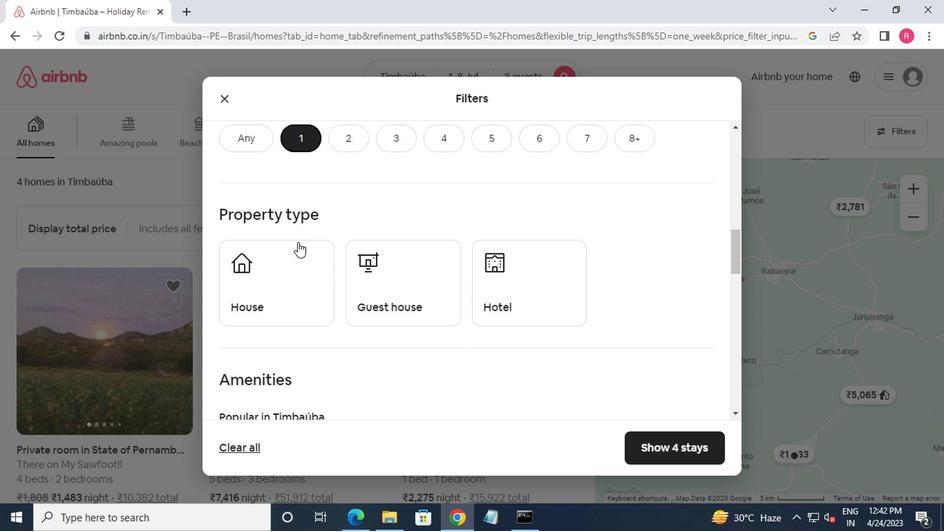 
Action: Mouse moved to (289, 213)
Screenshot: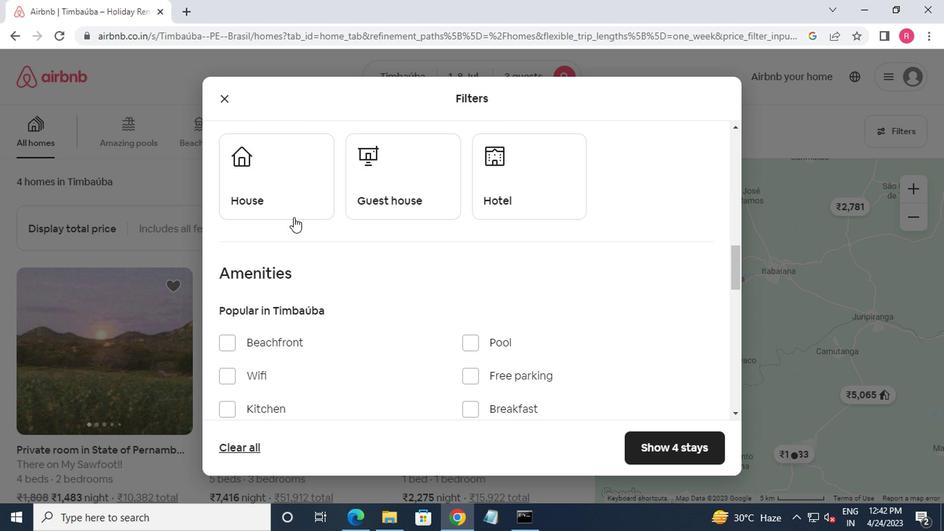 
Action: Mouse pressed left at (289, 213)
Screenshot: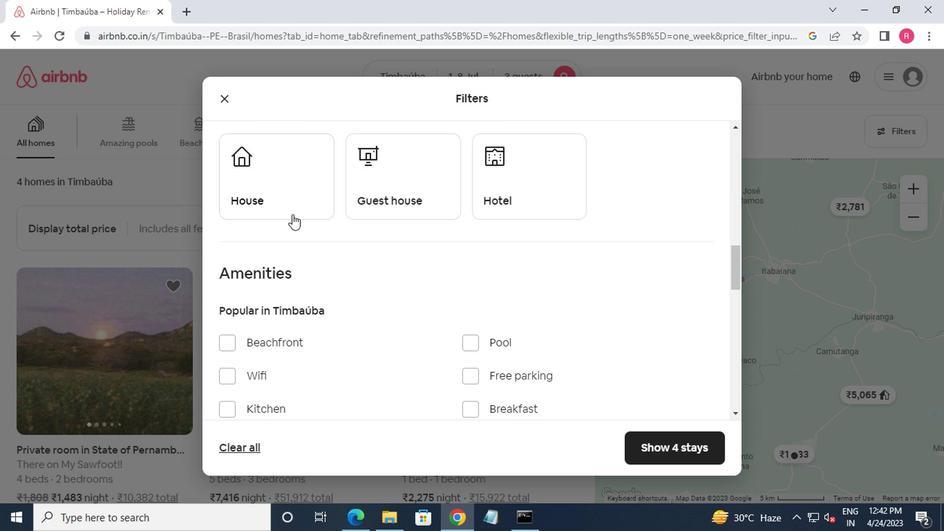 
Action: Mouse moved to (366, 204)
Screenshot: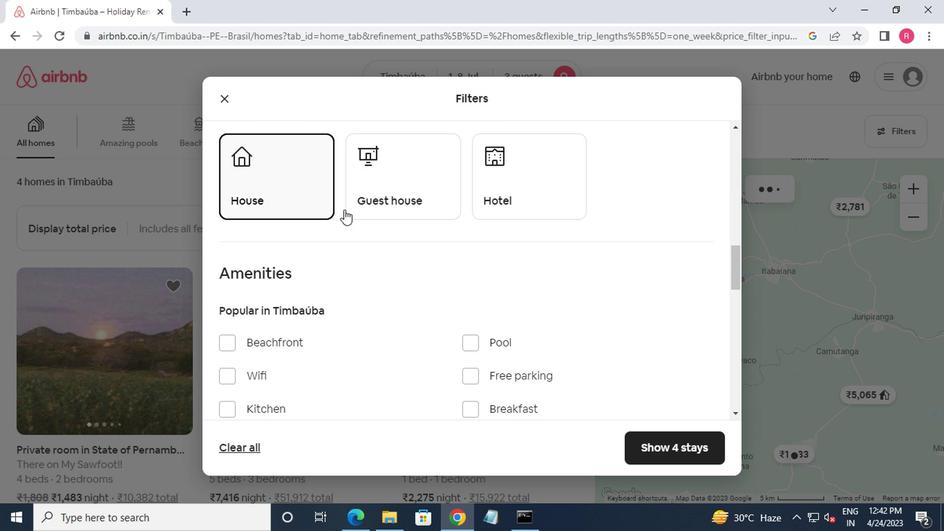 
Action: Mouse pressed left at (366, 204)
Screenshot: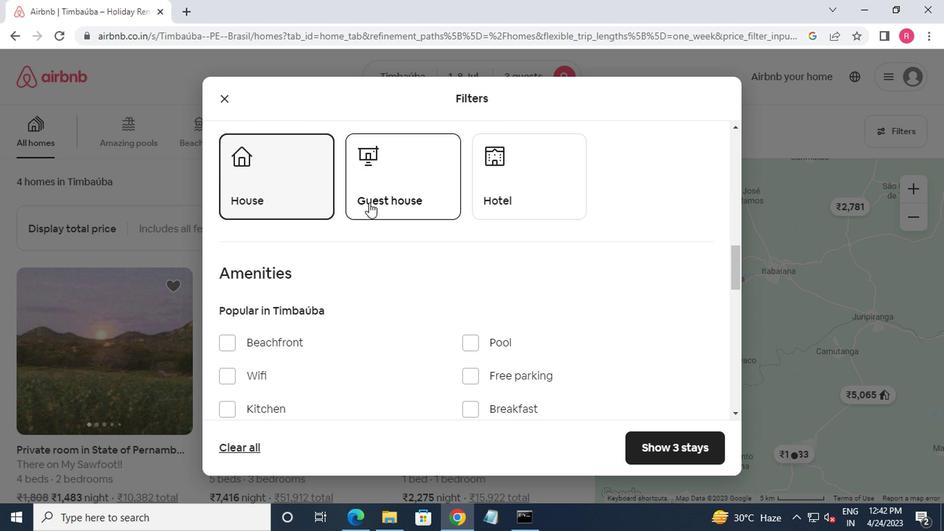 
Action: Mouse moved to (475, 201)
Screenshot: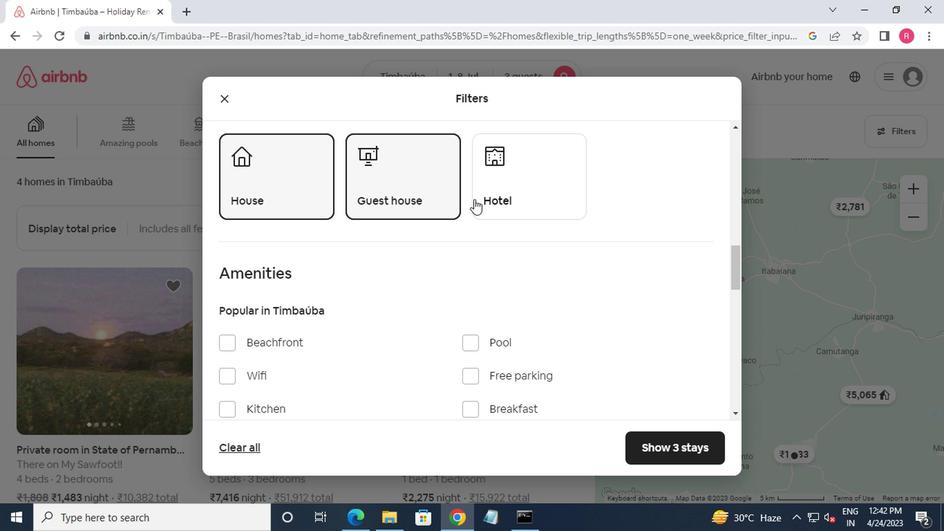 
Action: Mouse pressed left at (475, 201)
Screenshot: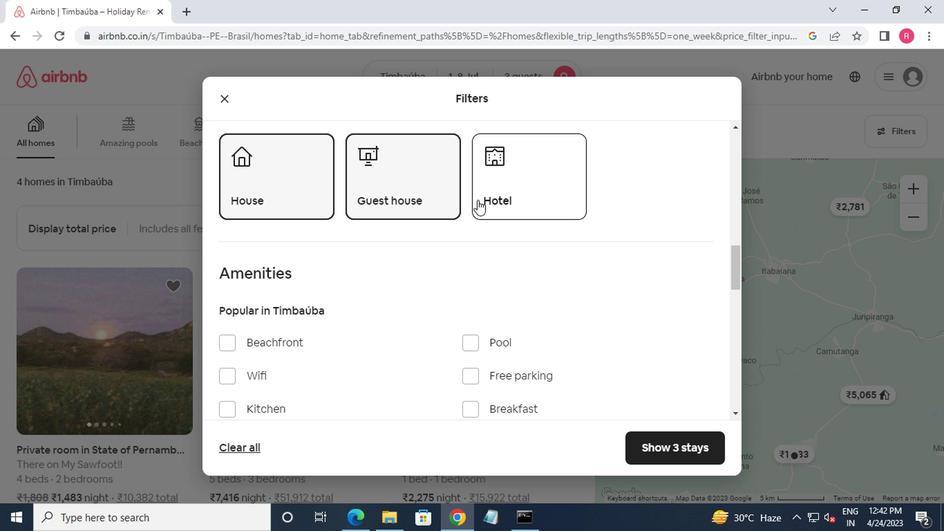 
Action: Mouse moved to (465, 198)
Screenshot: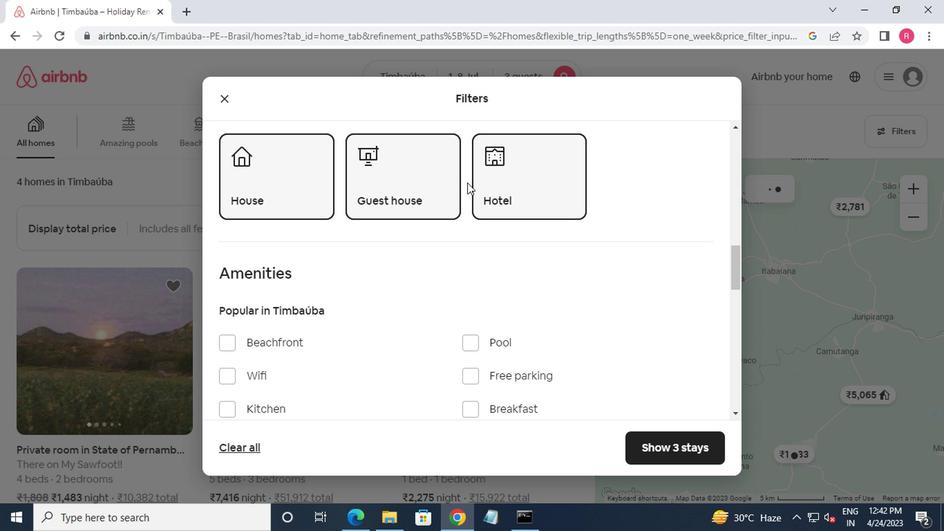 
Action: Mouse scrolled (465, 197) with delta (0, 0)
Screenshot: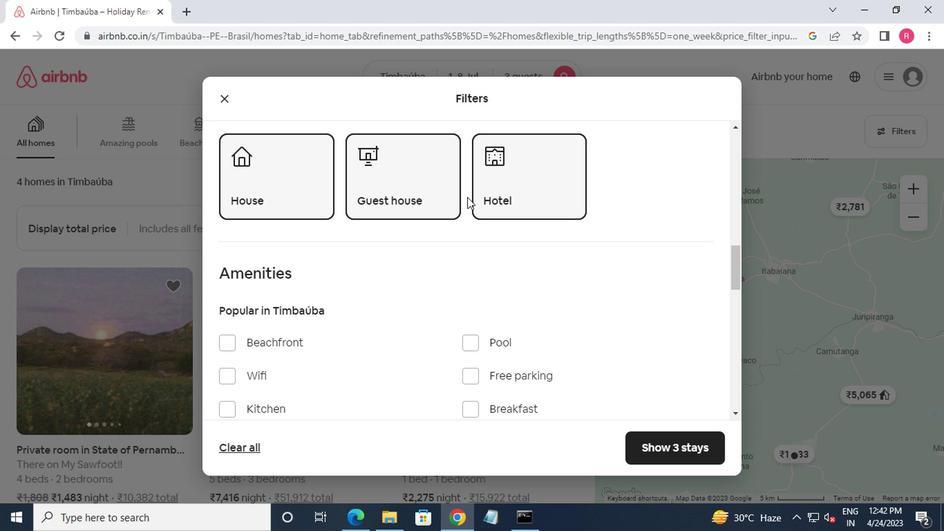 
Action: Mouse moved to (472, 206)
Screenshot: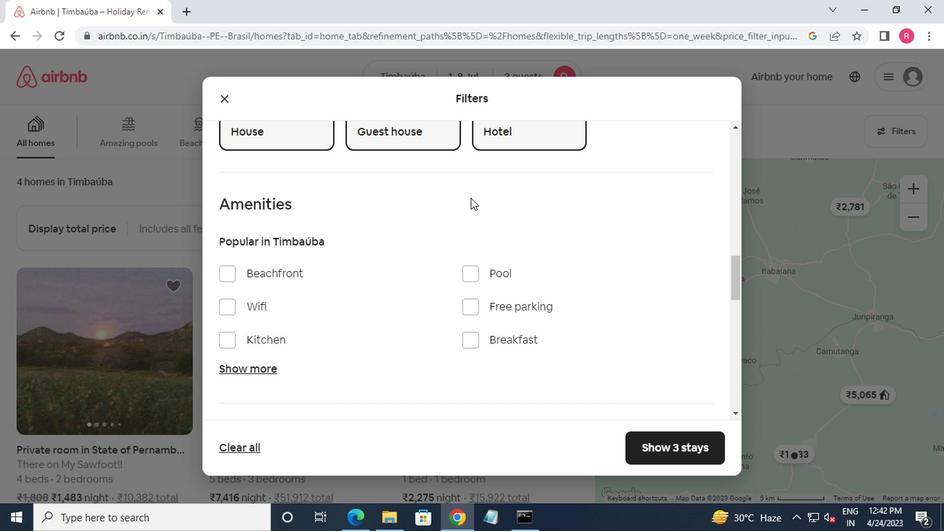 
Action: Mouse scrolled (472, 205) with delta (0, 0)
Screenshot: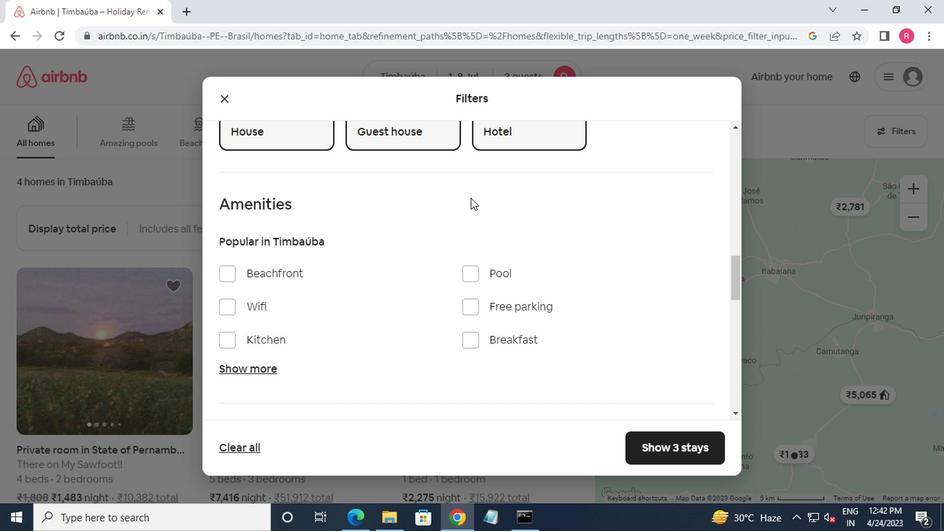 
Action: Mouse moved to (238, 301)
Screenshot: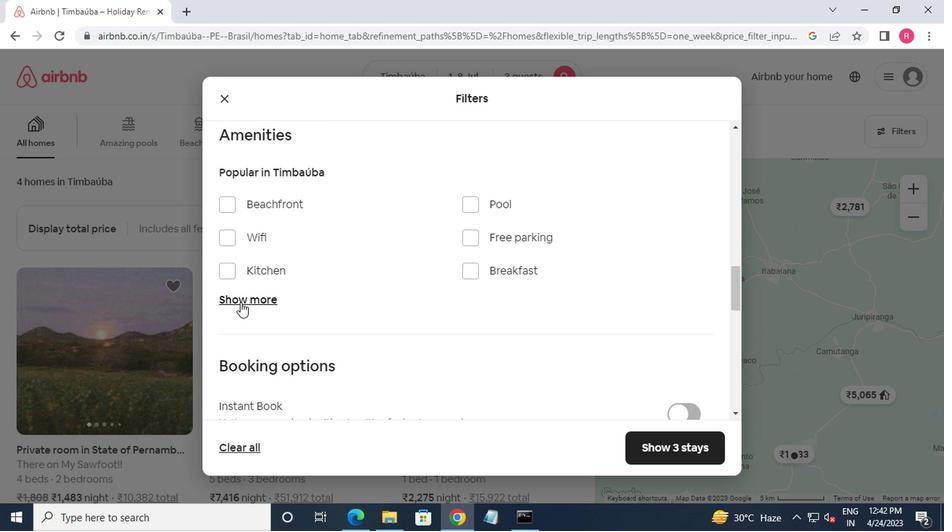 
Action: Mouse pressed left at (238, 301)
Screenshot: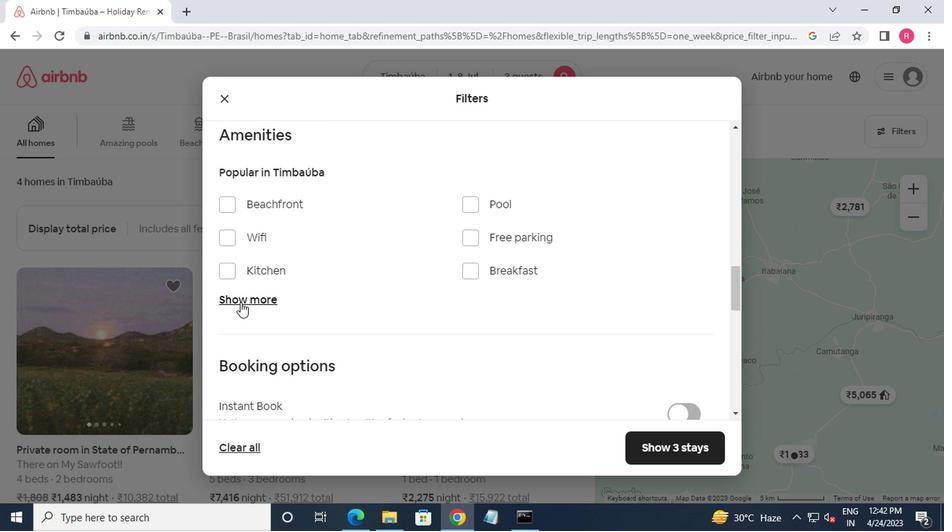 
Action: Mouse moved to (258, 296)
Screenshot: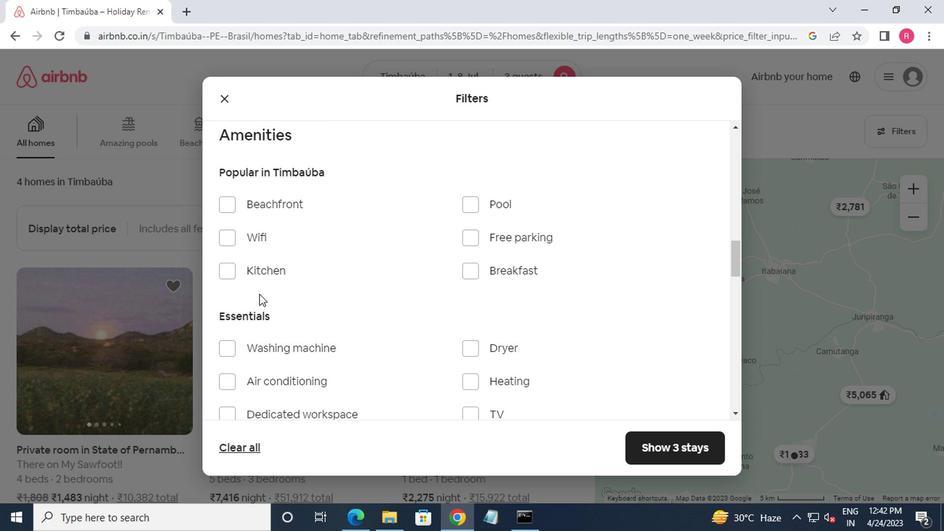 
Action: Mouse scrolled (258, 296) with delta (0, 0)
Screenshot: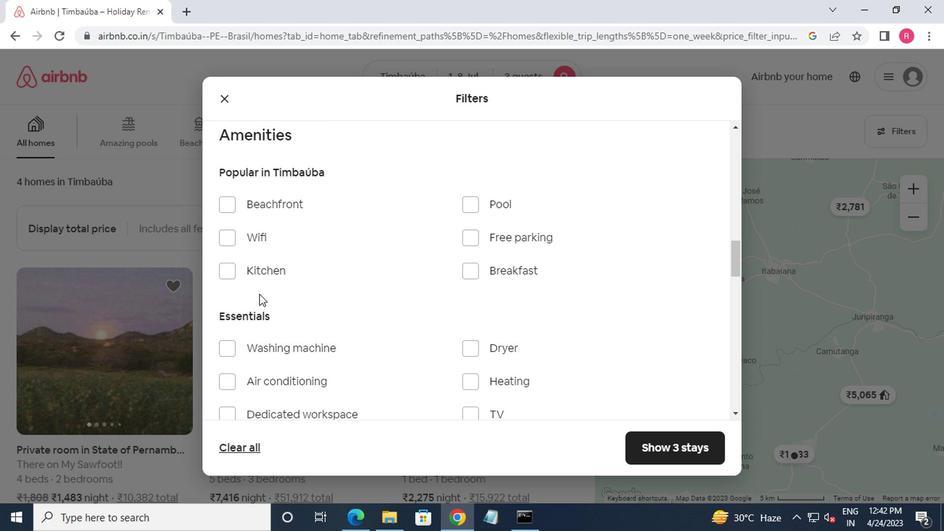 
Action: Mouse moved to (259, 281)
Screenshot: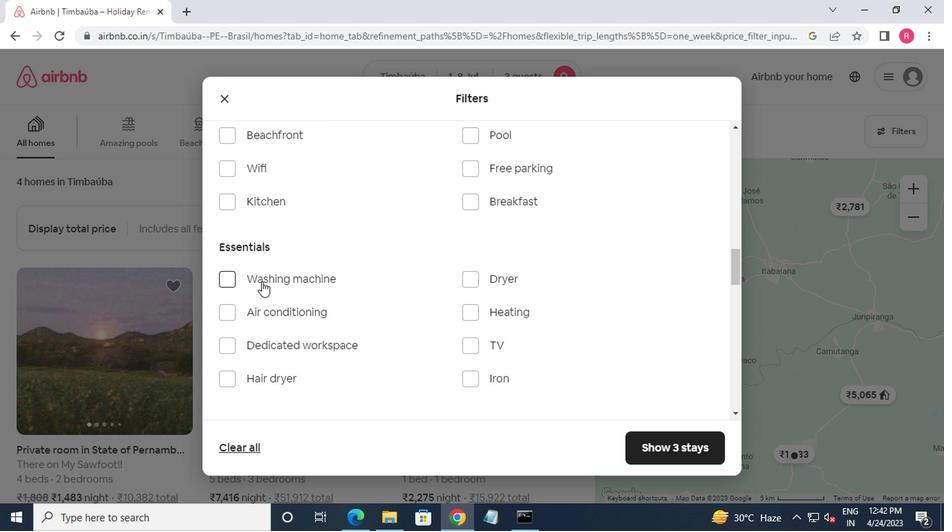 
Action: Mouse pressed left at (259, 281)
Screenshot: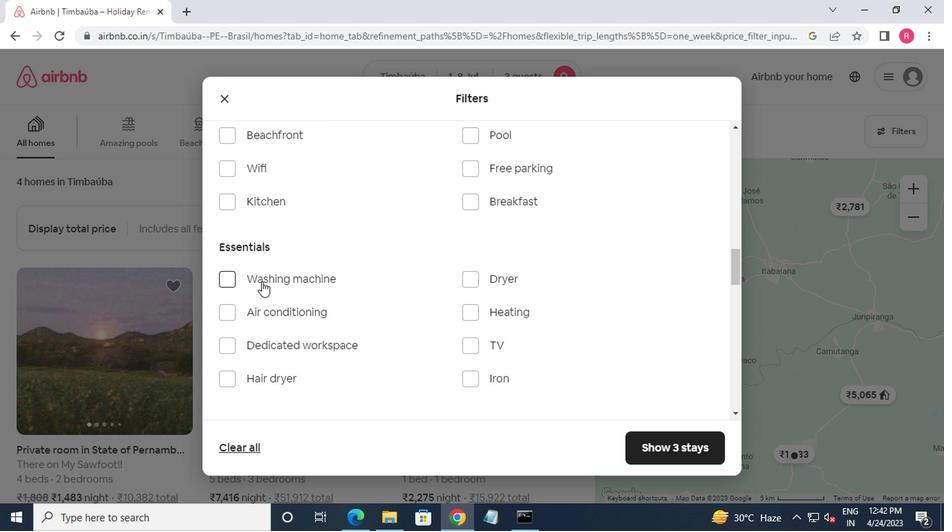 
Action: Mouse moved to (275, 285)
Screenshot: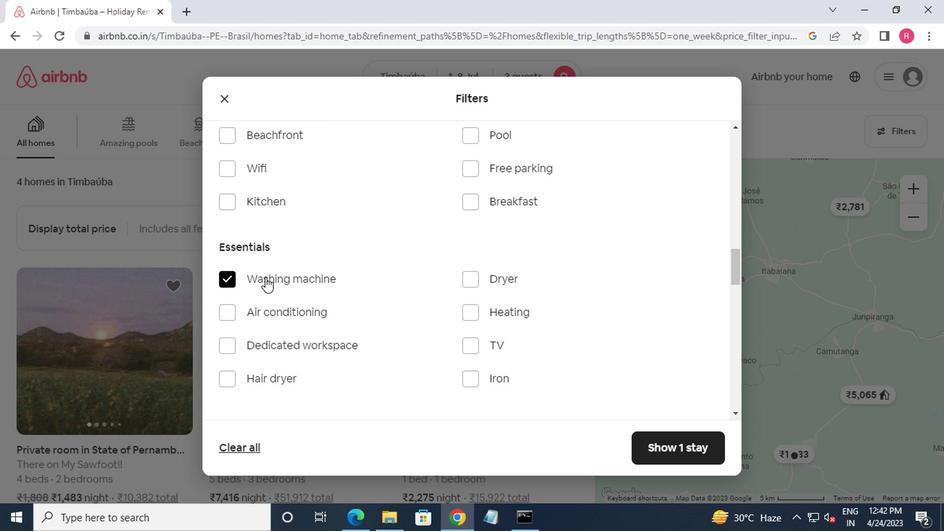 
Action: Mouse scrolled (275, 284) with delta (0, 0)
Screenshot: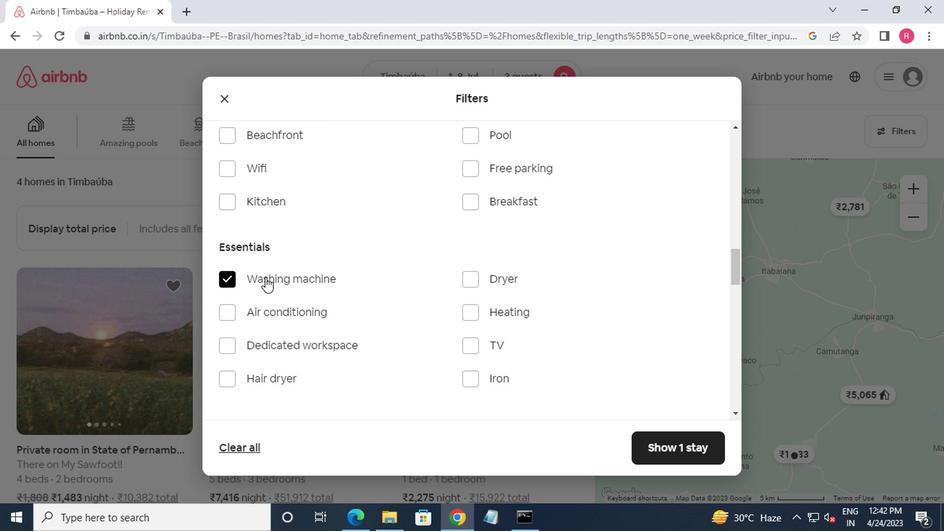 
Action: Mouse moved to (288, 291)
Screenshot: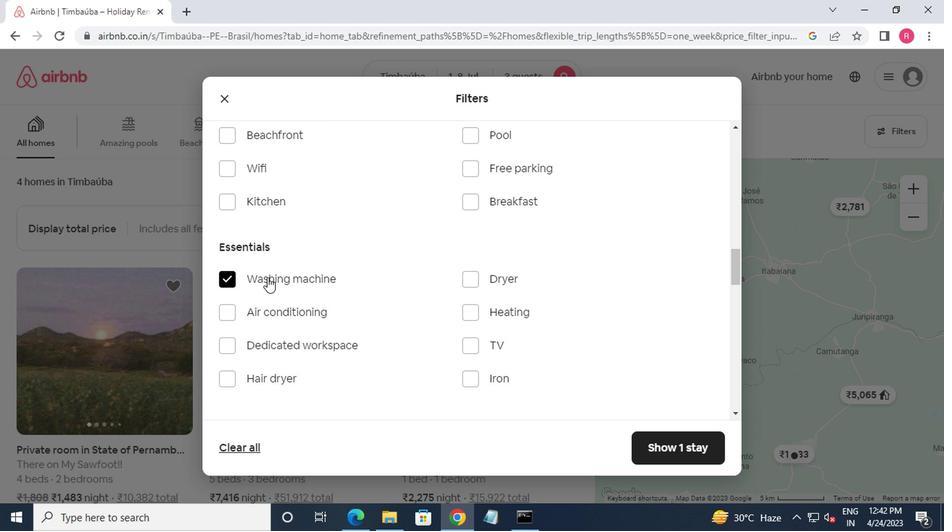 
Action: Mouse scrolled (288, 290) with delta (0, 0)
Screenshot: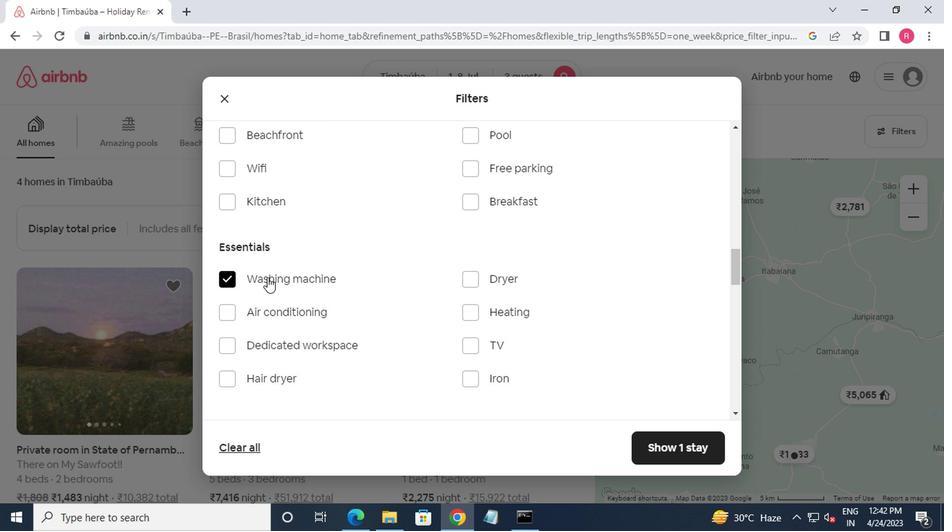 
Action: Mouse moved to (303, 294)
Screenshot: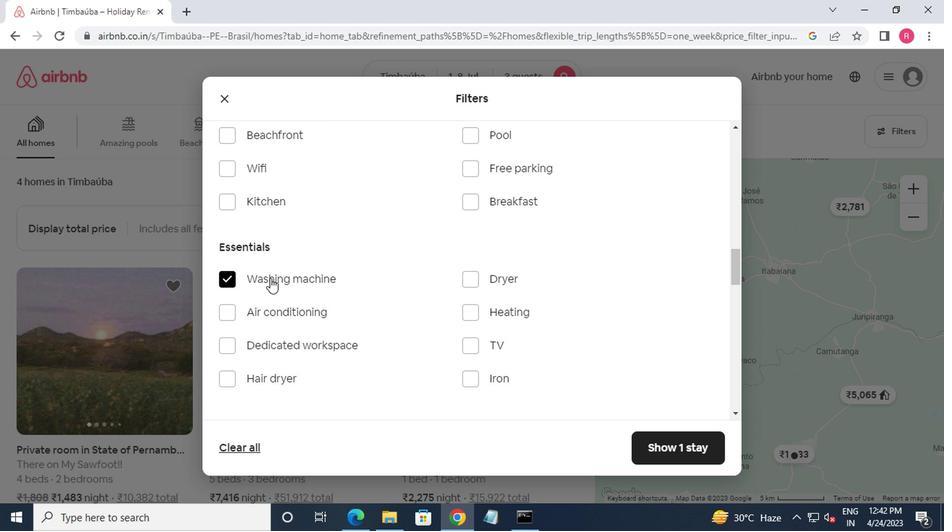 
Action: Mouse scrolled (303, 294) with delta (0, 0)
Screenshot: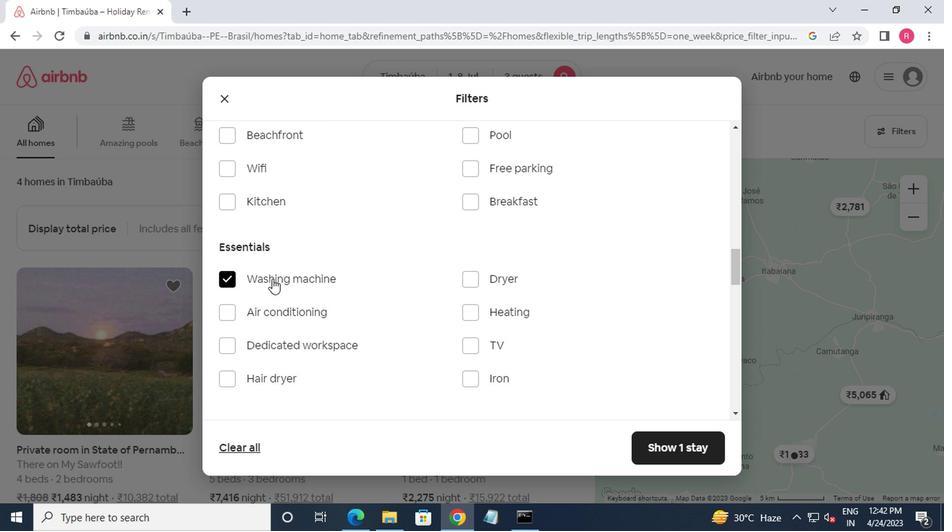 
Action: Mouse moved to (378, 288)
Screenshot: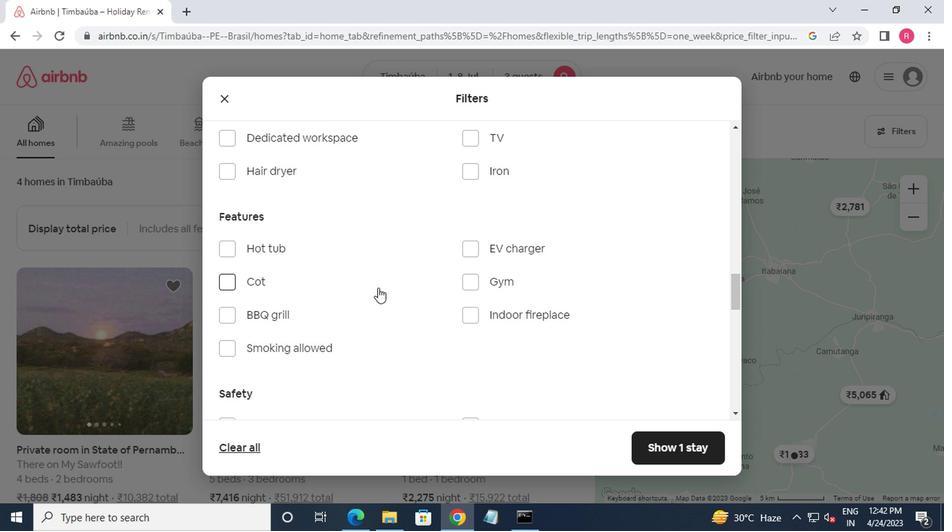 
Action: Mouse scrolled (378, 287) with delta (0, 0)
Screenshot: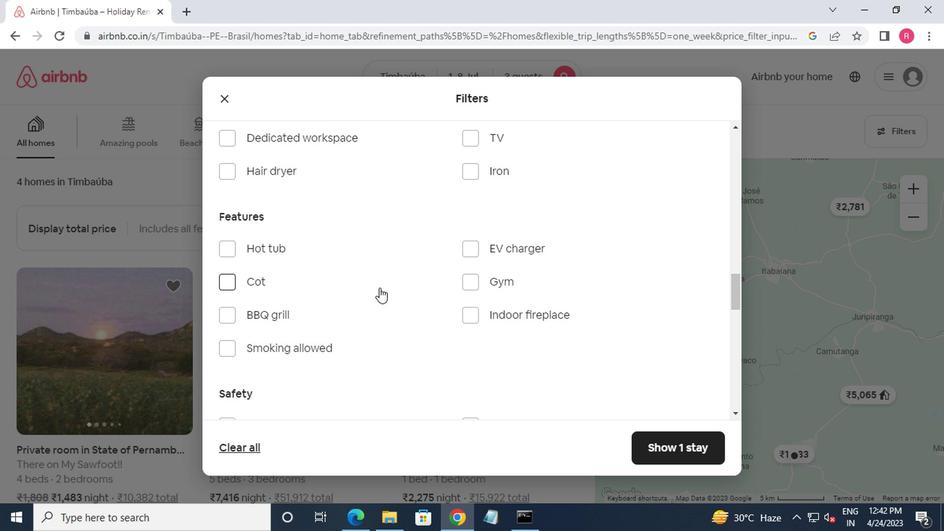 
Action: Mouse scrolled (378, 287) with delta (0, 0)
Screenshot: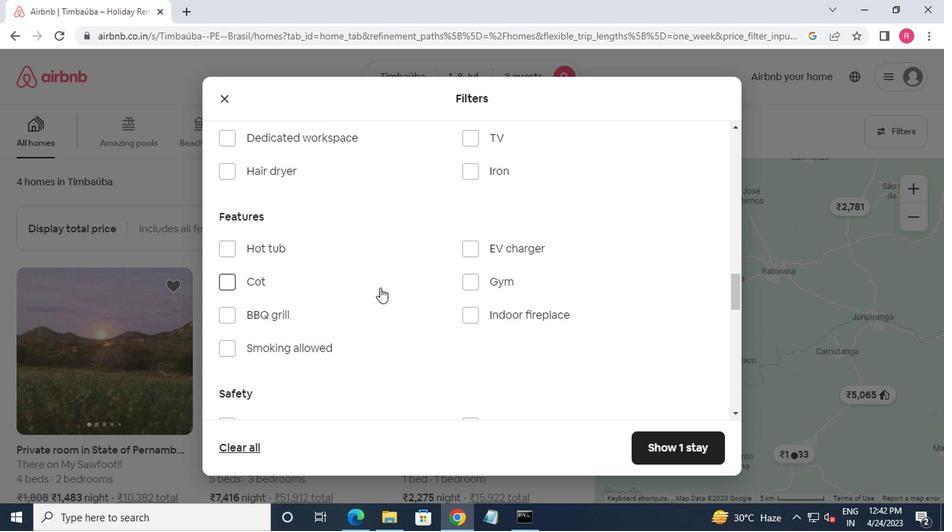 
Action: Mouse scrolled (378, 287) with delta (0, 0)
Screenshot: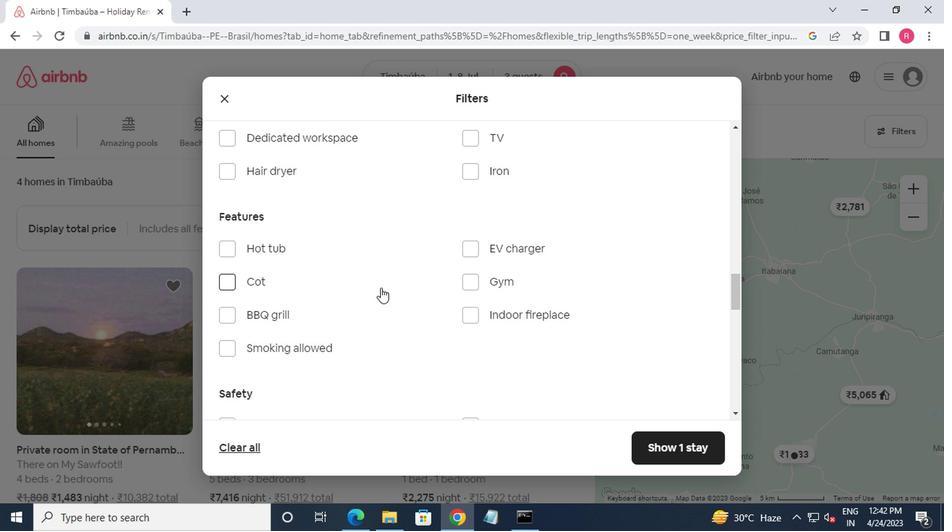 
Action: Mouse moved to (375, 295)
Screenshot: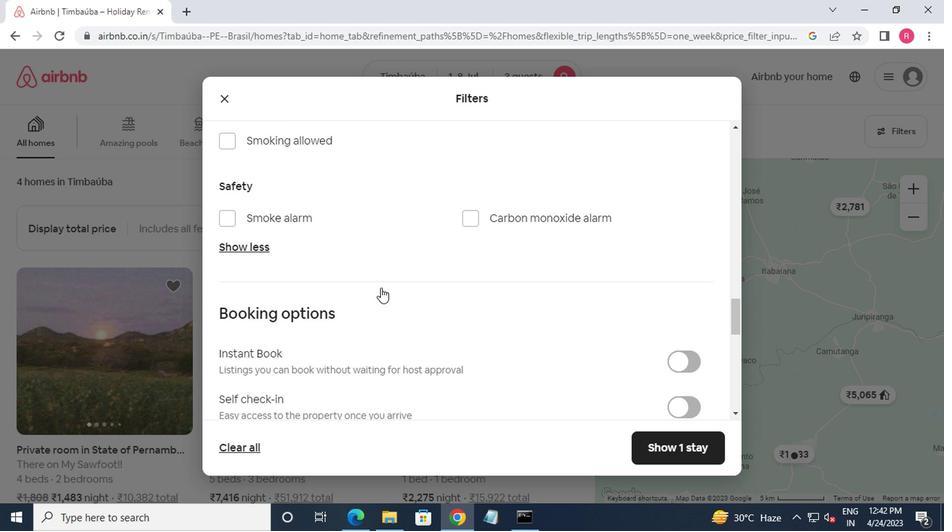 
Action: Mouse scrolled (375, 294) with delta (0, 0)
Screenshot: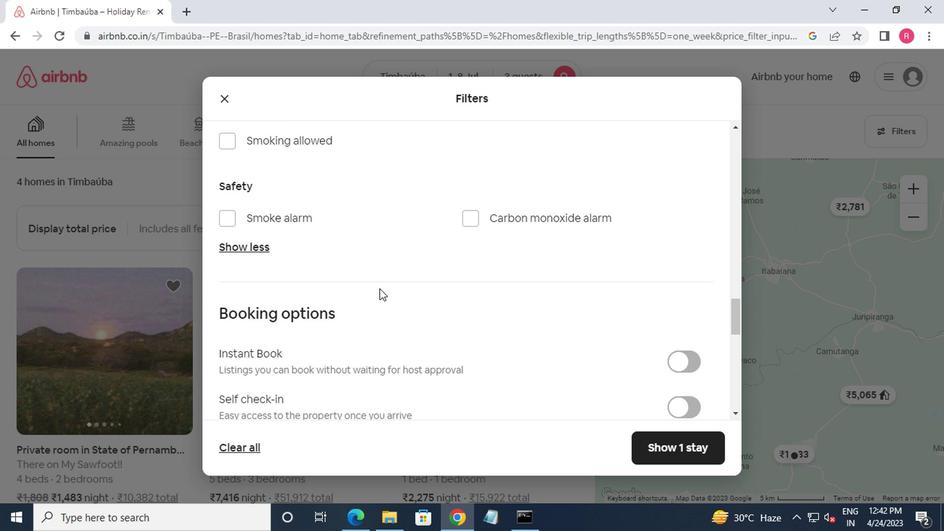 
Action: Mouse moved to (677, 341)
Screenshot: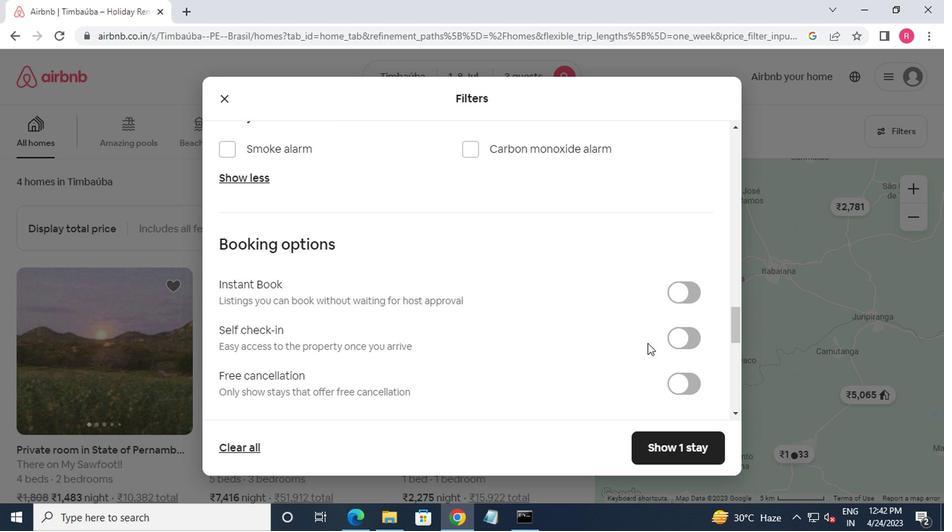 
Action: Mouse pressed left at (677, 341)
Screenshot: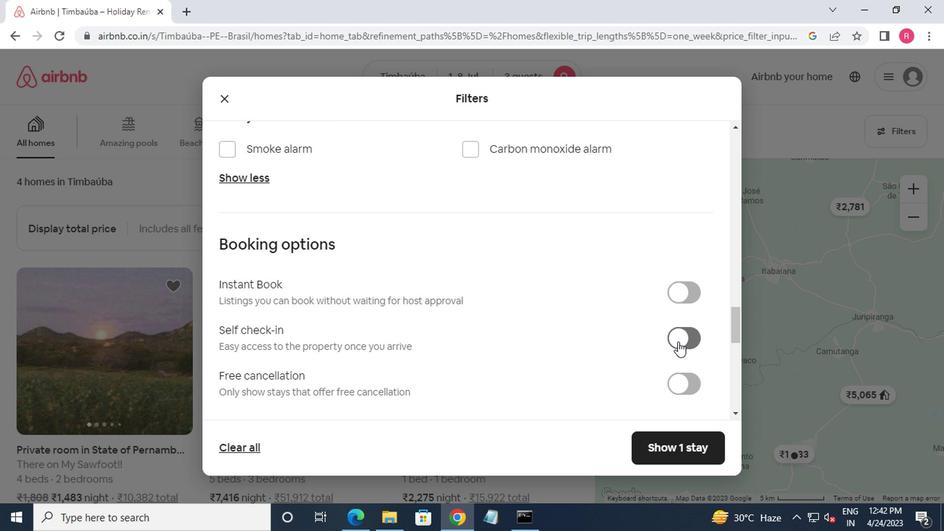 
Action: Mouse moved to (672, 337)
Screenshot: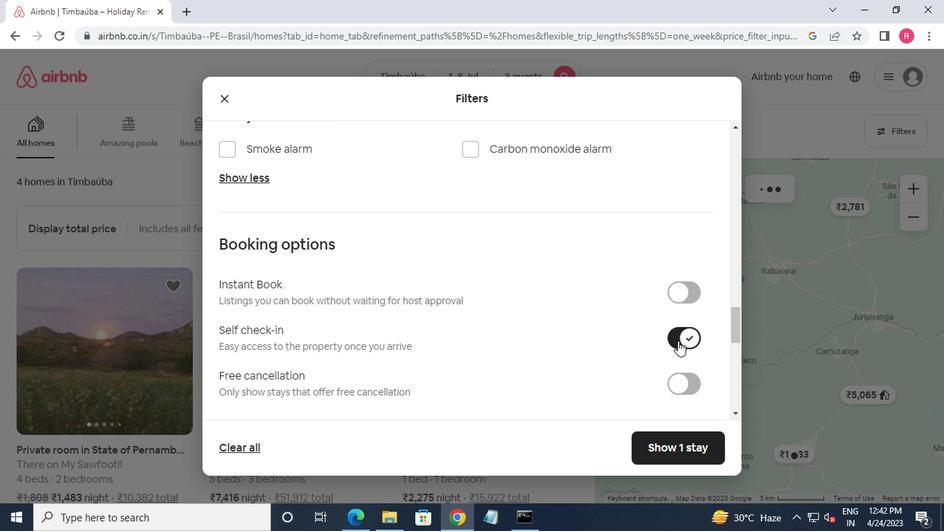 
Action: Mouse scrolled (672, 336) with delta (0, 0)
Screenshot: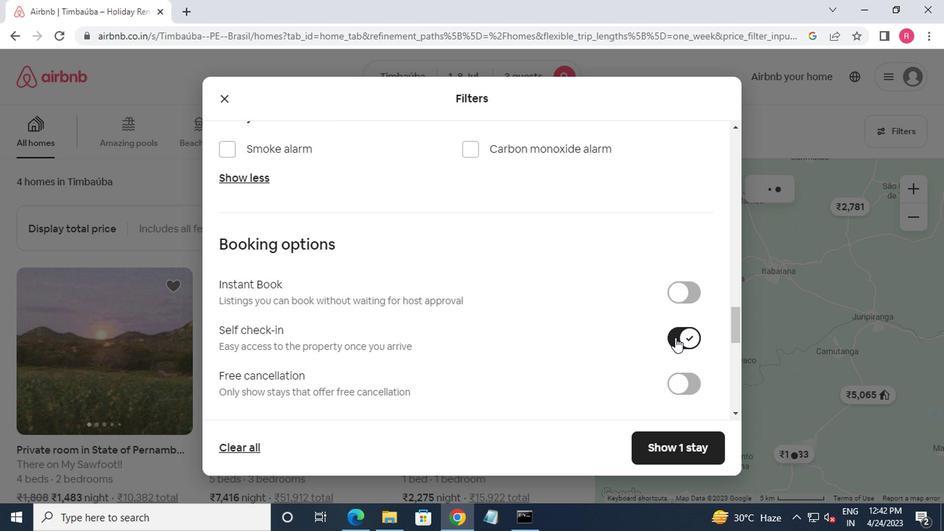 
Action: Mouse scrolled (672, 336) with delta (0, 0)
Screenshot: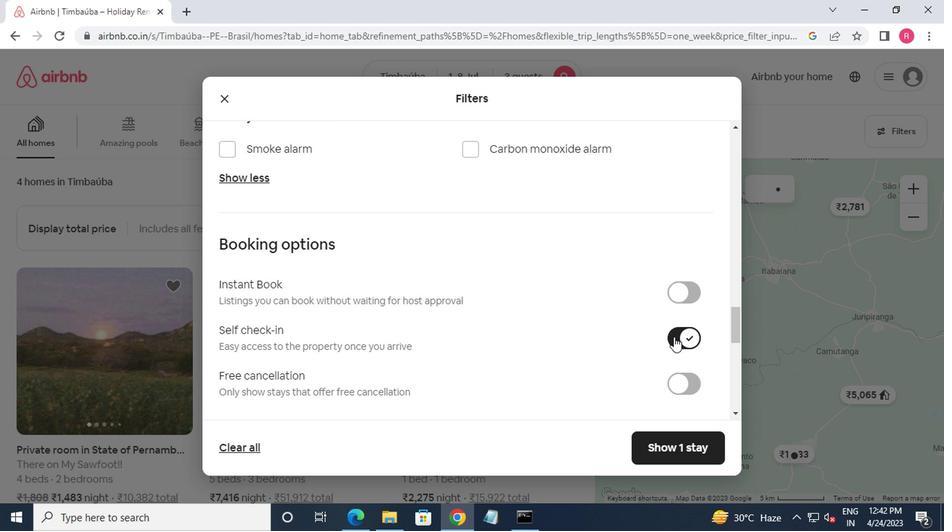 
Action: Mouse moved to (672, 337)
Screenshot: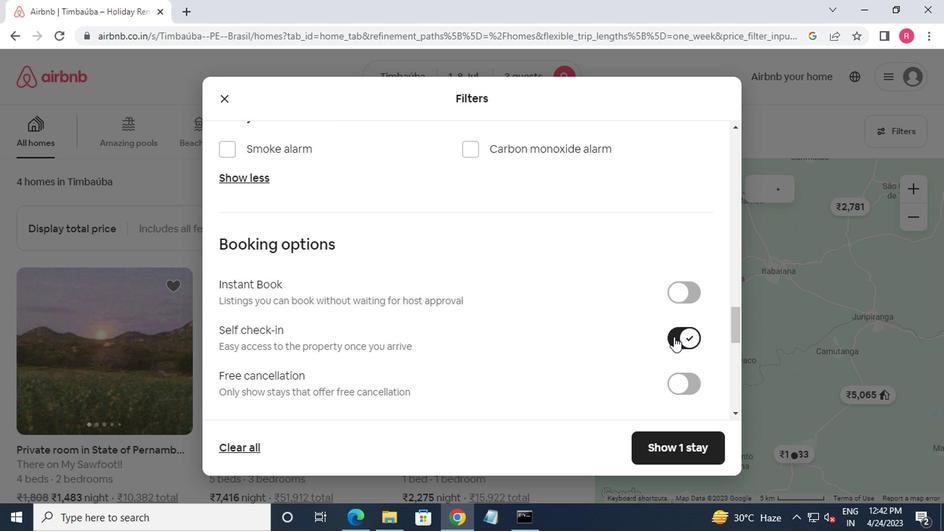 
Action: Mouse scrolled (672, 336) with delta (0, 0)
Screenshot: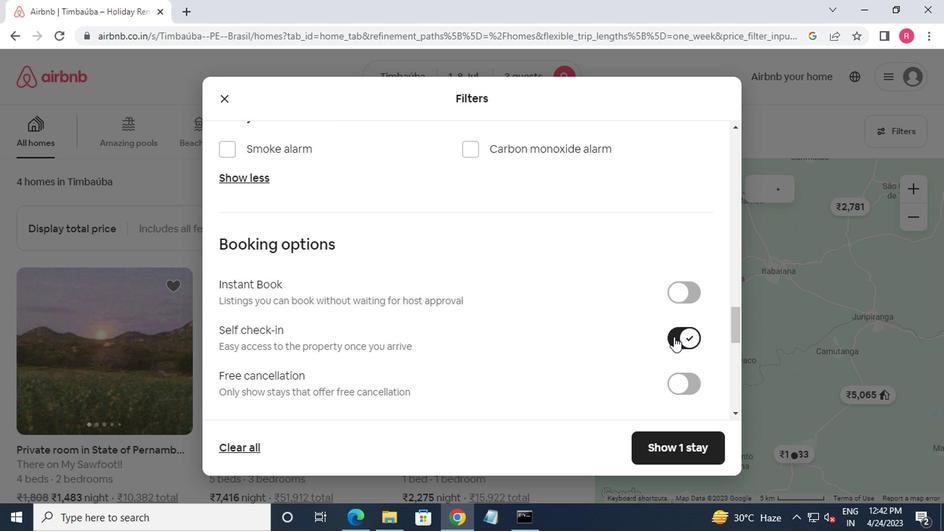 
Action: Mouse moved to (667, 337)
Screenshot: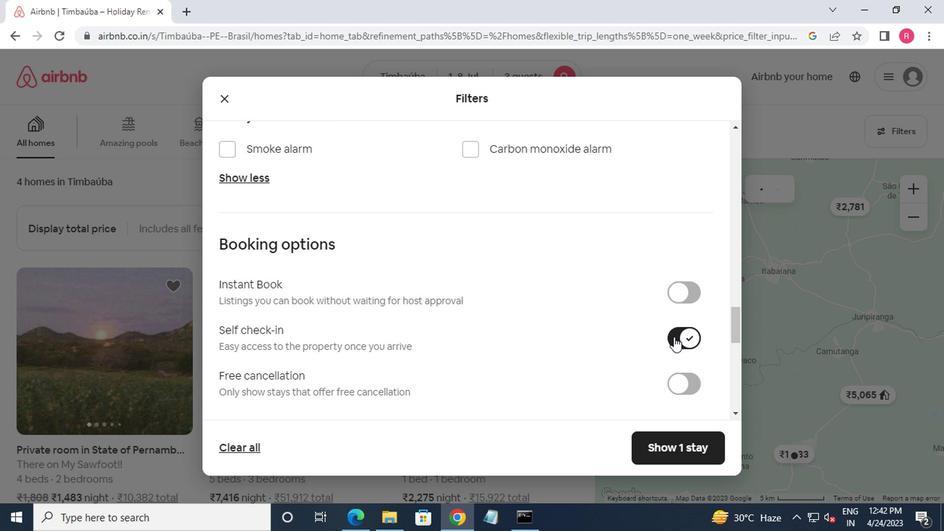 
Action: Mouse scrolled (667, 336) with delta (0, 0)
Screenshot: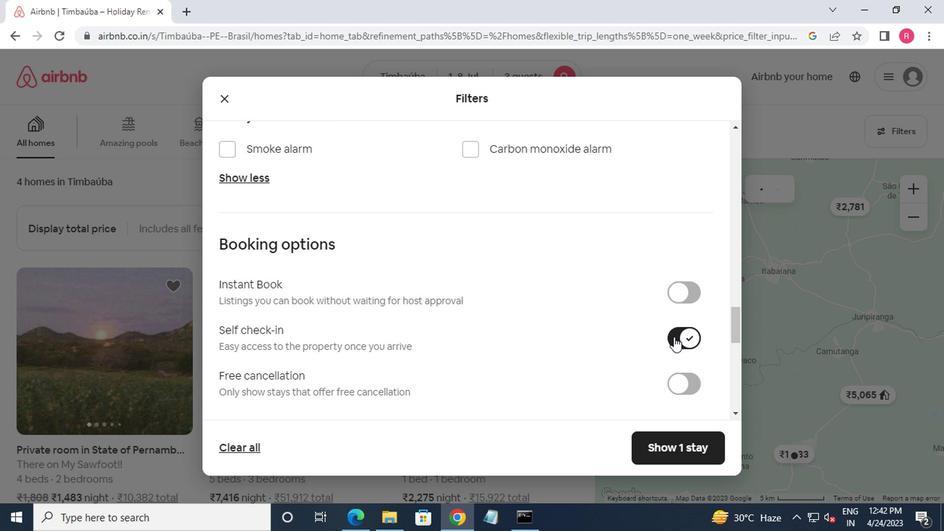 
Action: Mouse moved to (558, 324)
Screenshot: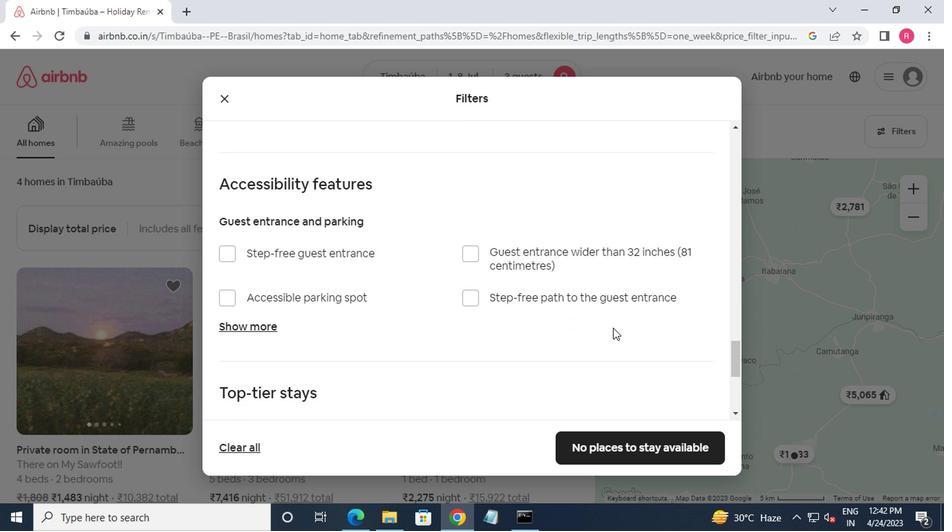 
Action: Mouse scrolled (558, 324) with delta (0, 0)
Screenshot: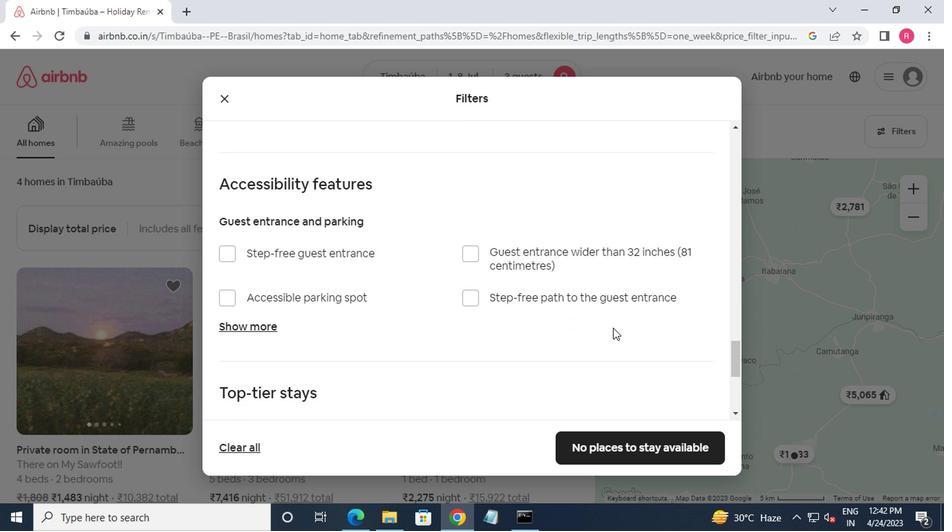 
Action: Mouse moved to (552, 322)
Screenshot: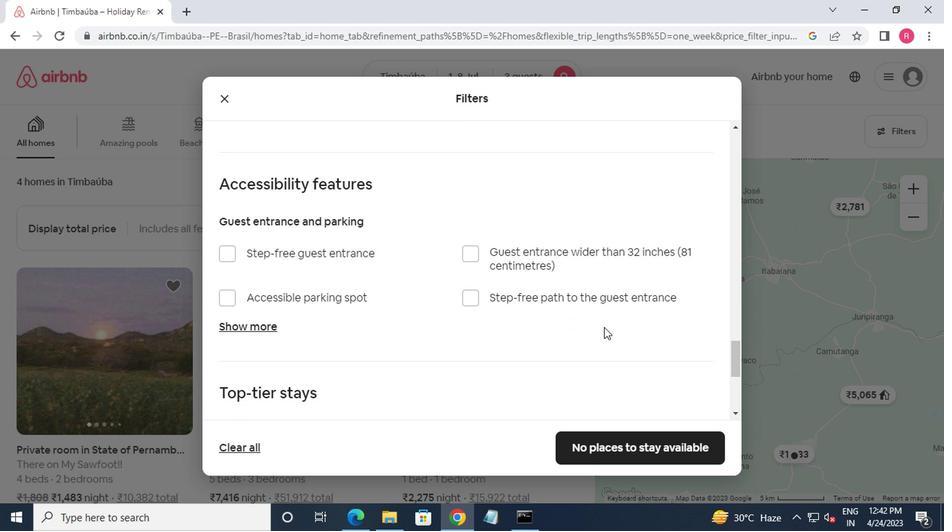
Action: Mouse scrolled (552, 322) with delta (0, 0)
Screenshot: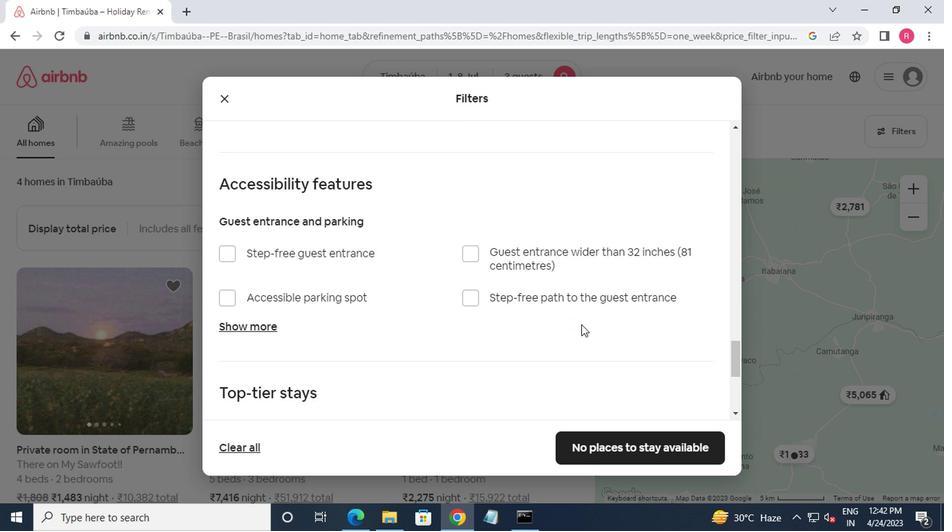 
Action: Mouse moved to (540, 322)
Screenshot: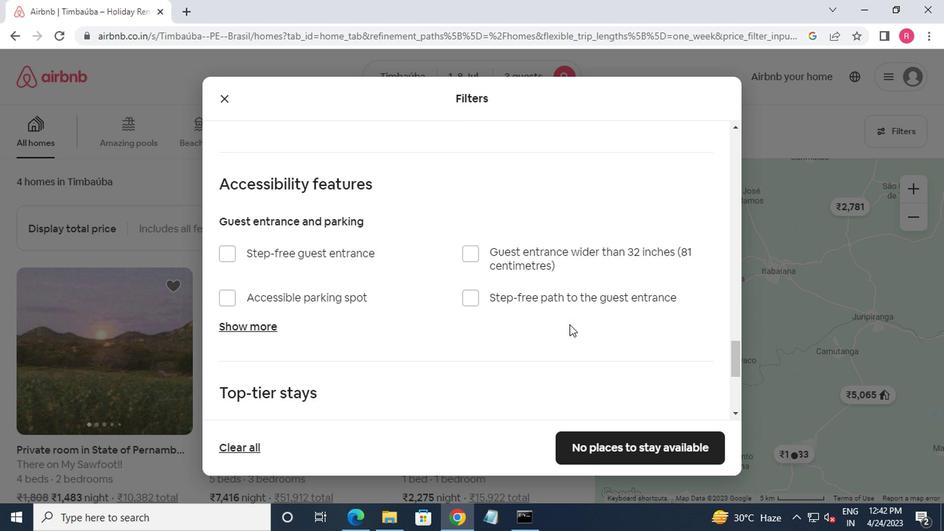 
Action: Mouse scrolled (540, 322) with delta (0, 0)
Screenshot: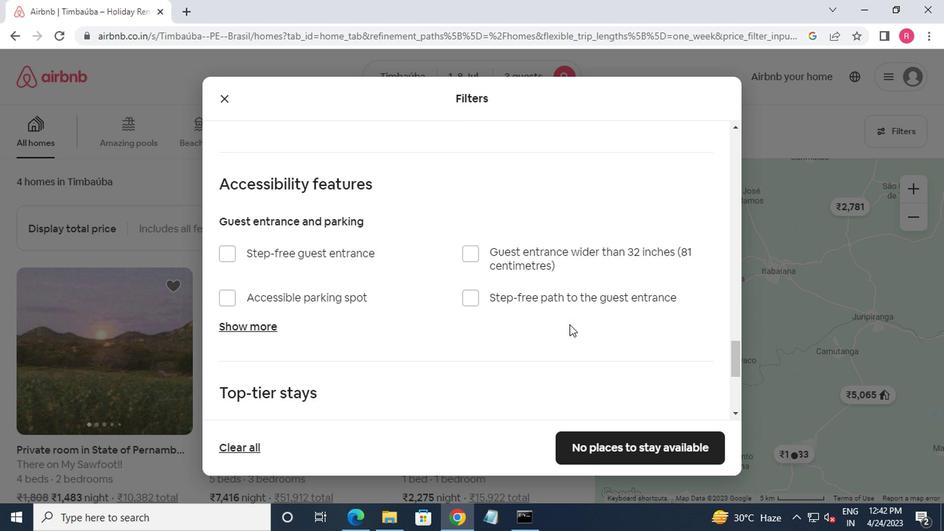 
Action: Mouse moved to (340, 387)
Screenshot: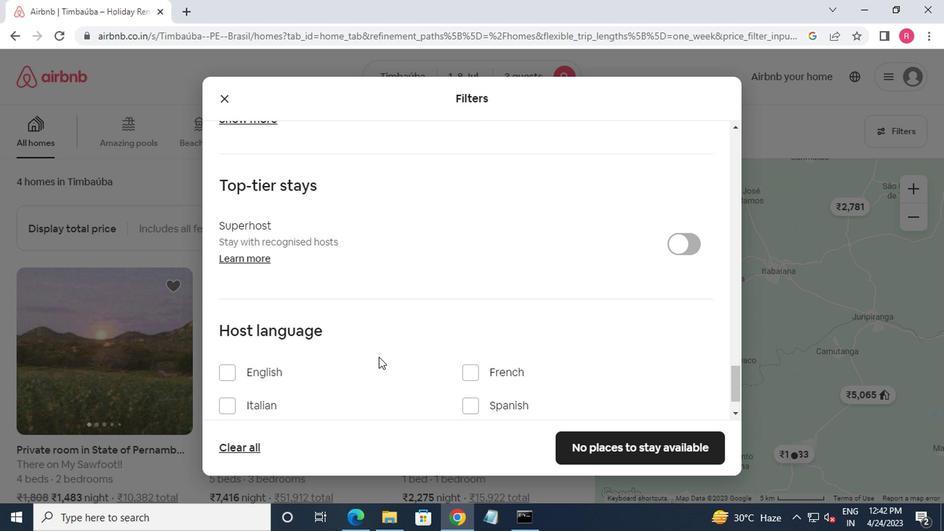 
Action: Mouse scrolled (340, 386) with delta (0, 0)
Screenshot: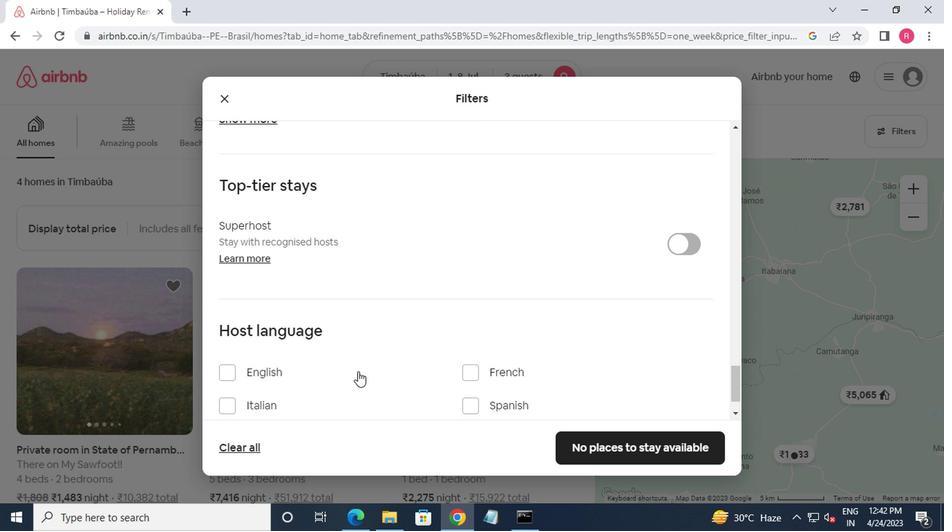 
Action: Mouse moved to (482, 360)
Screenshot: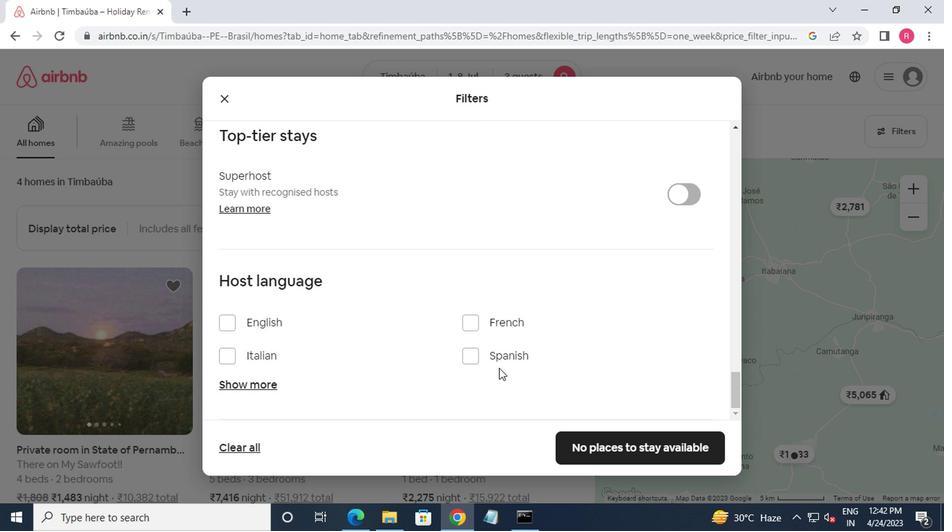 
Action: Mouse pressed left at (482, 360)
Screenshot: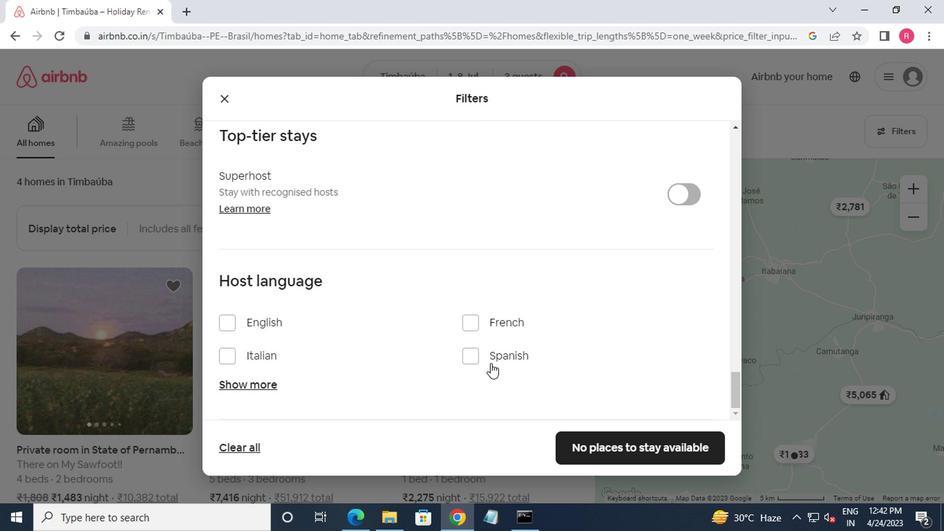 
Action: Mouse moved to (603, 436)
Screenshot: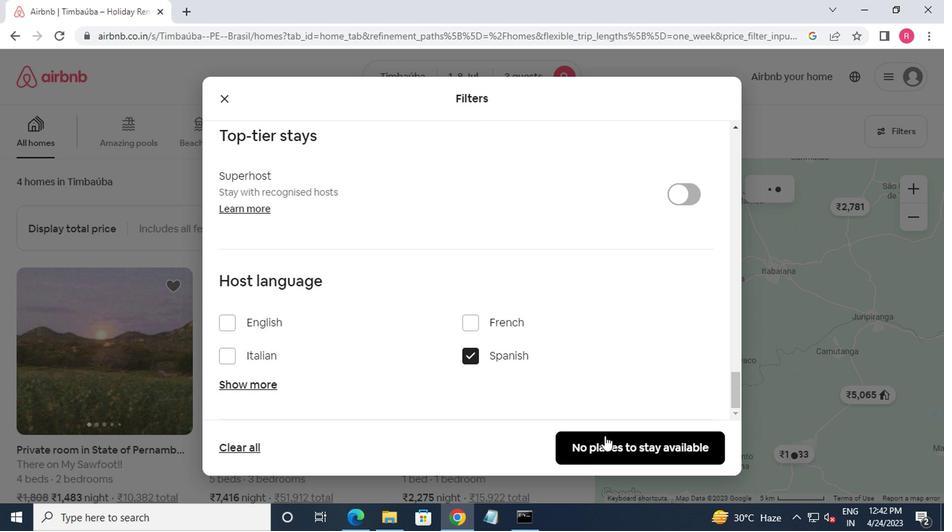 
Action: Mouse pressed left at (603, 436)
Screenshot: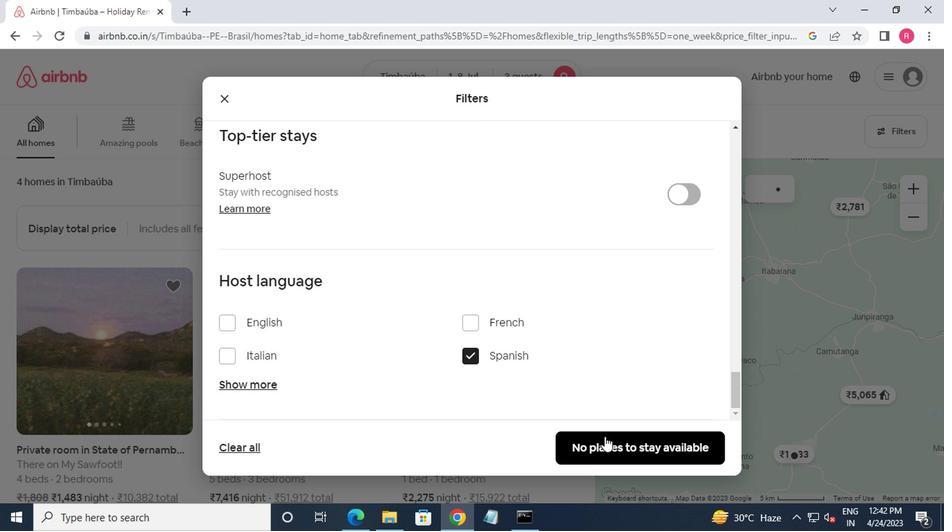 
Action: Mouse moved to (603, 437)
Screenshot: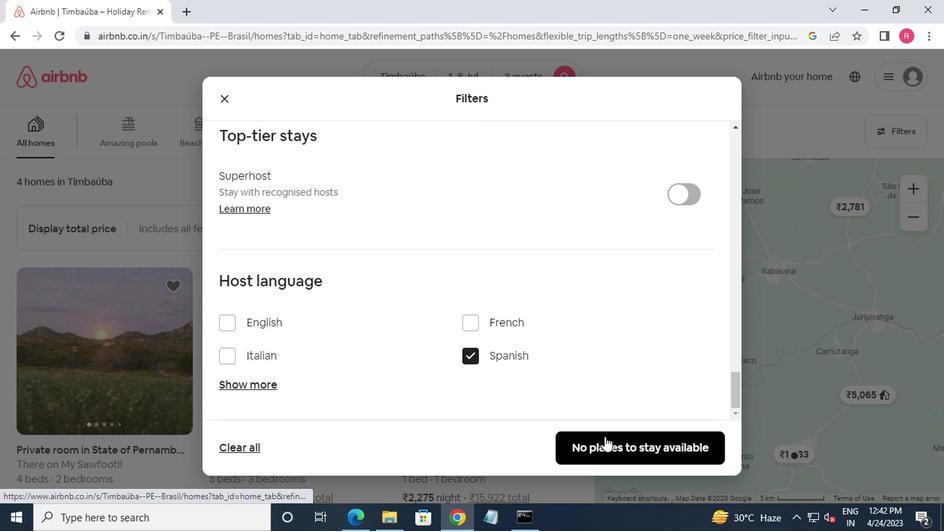 
